 Task: Create a due date automation trigger when advanced on, on the monday after a card is due add fields with custom field "Resume" set to a date between 1 and 7 days from now at 11:00 AM.
Action: Mouse moved to (993, 293)
Screenshot: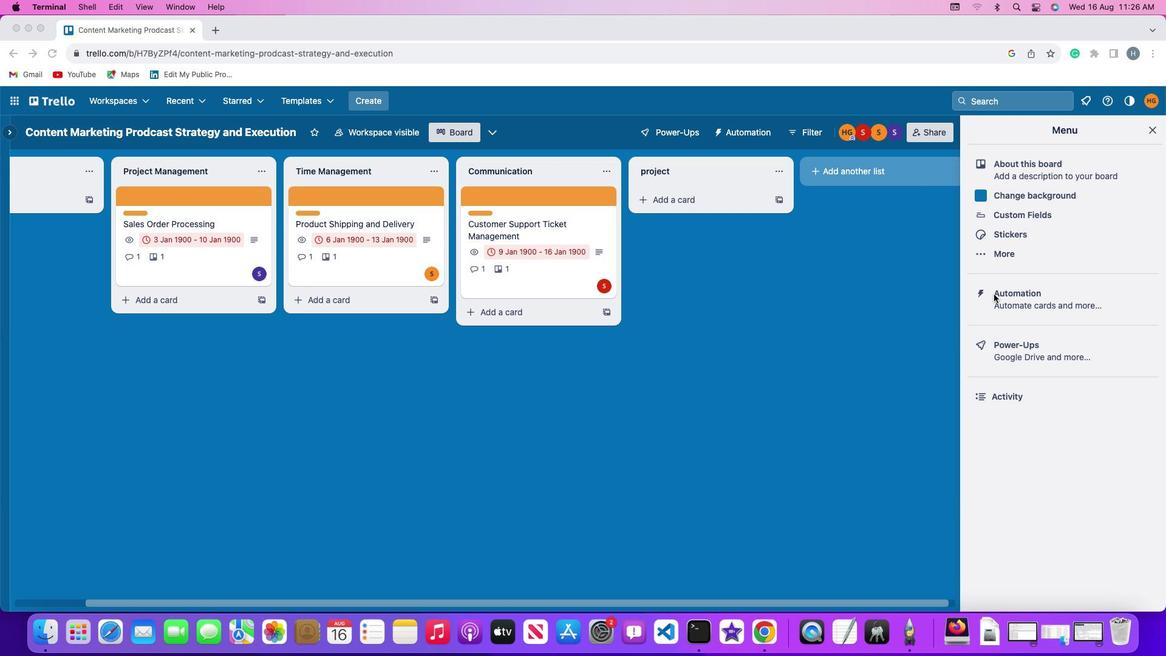 
Action: Mouse pressed left at (993, 293)
Screenshot: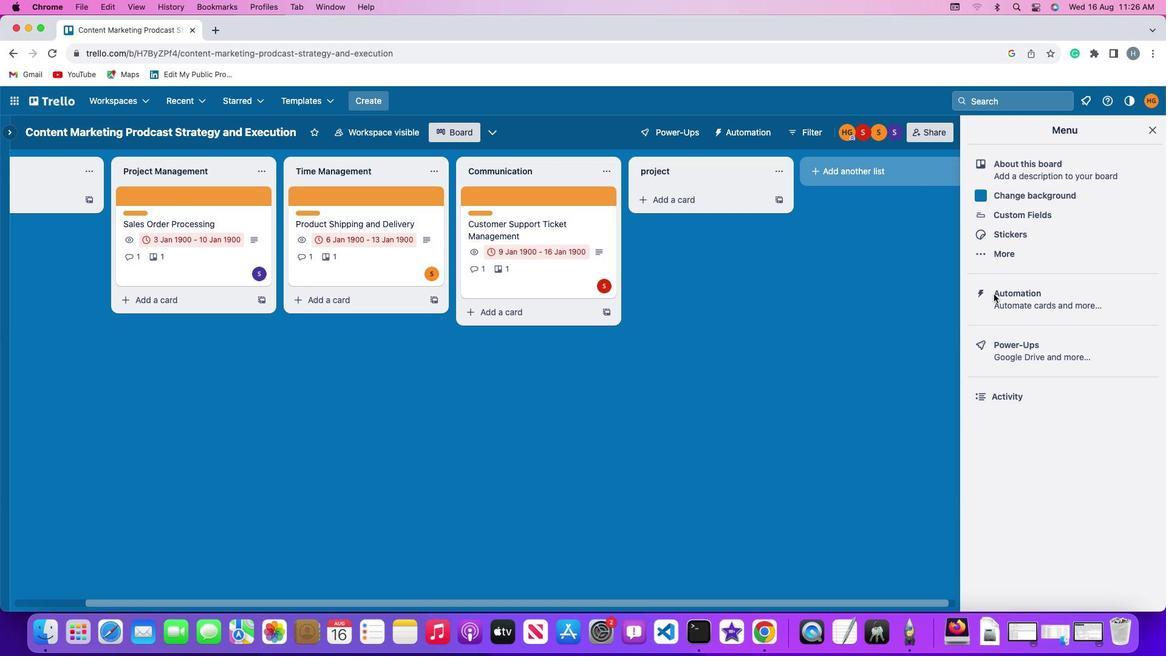 
Action: Mouse pressed left at (993, 293)
Screenshot: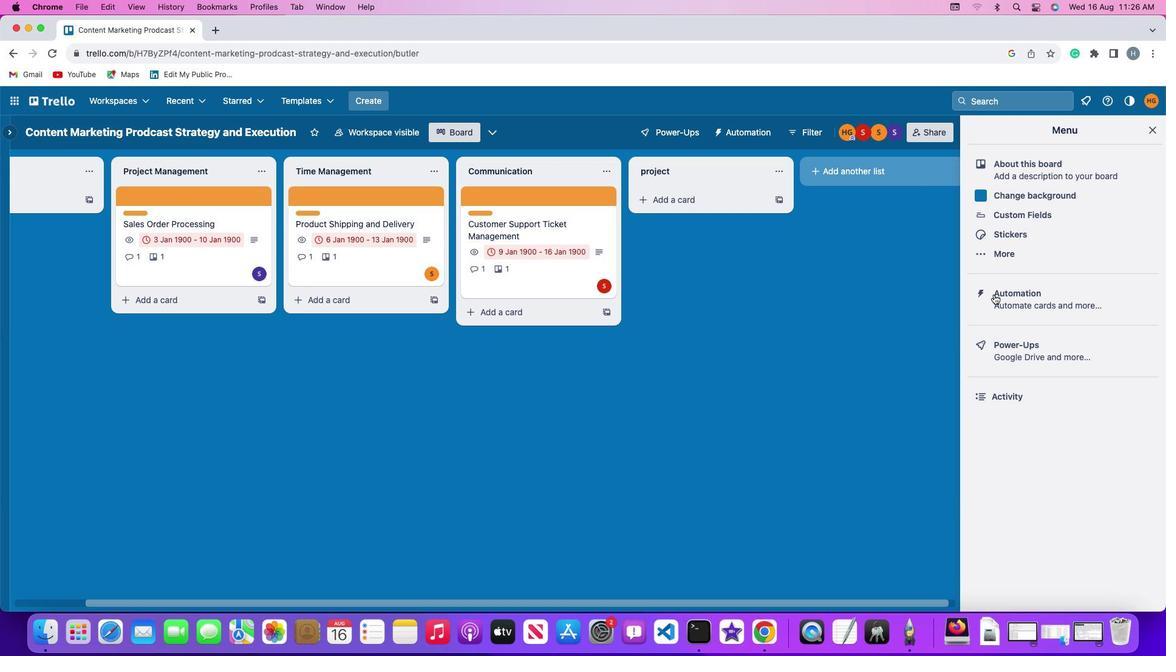 
Action: Mouse moved to (64, 284)
Screenshot: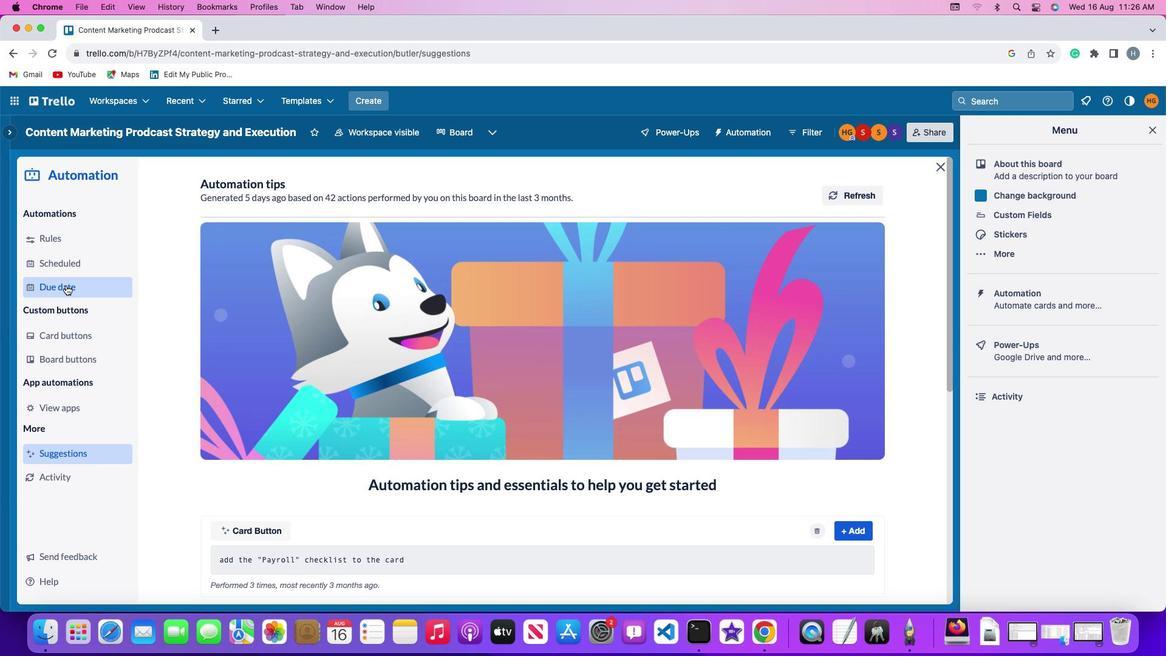 
Action: Mouse pressed left at (64, 284)
Screenshot: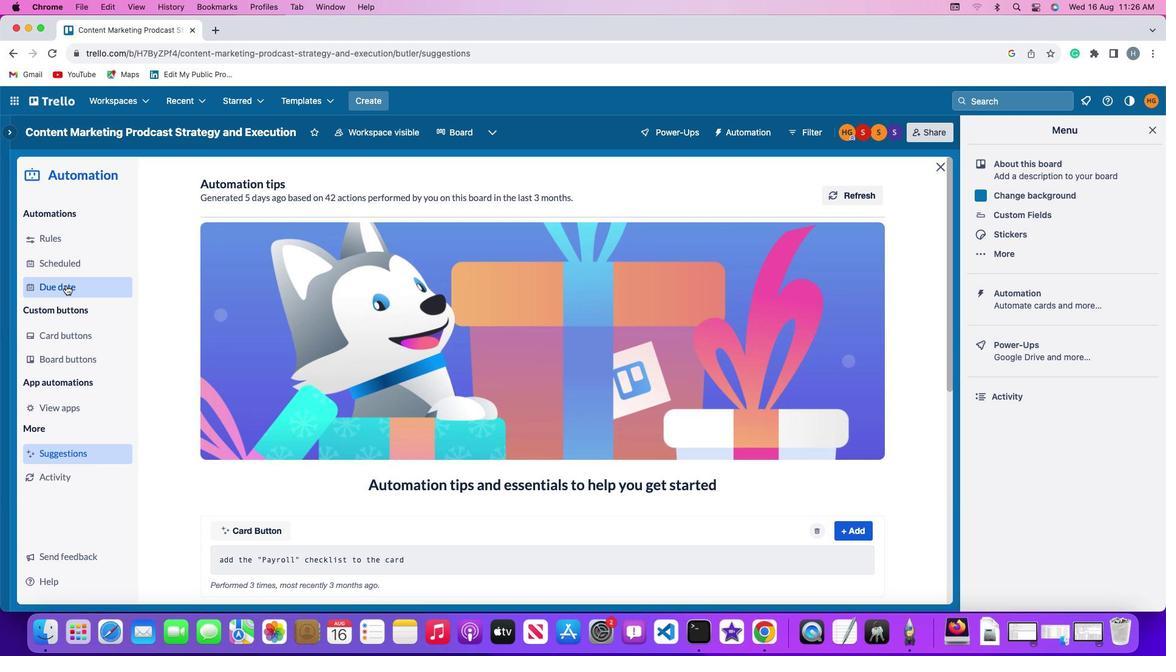 
Action: Mouse moved to (819, 186)
Screenshot: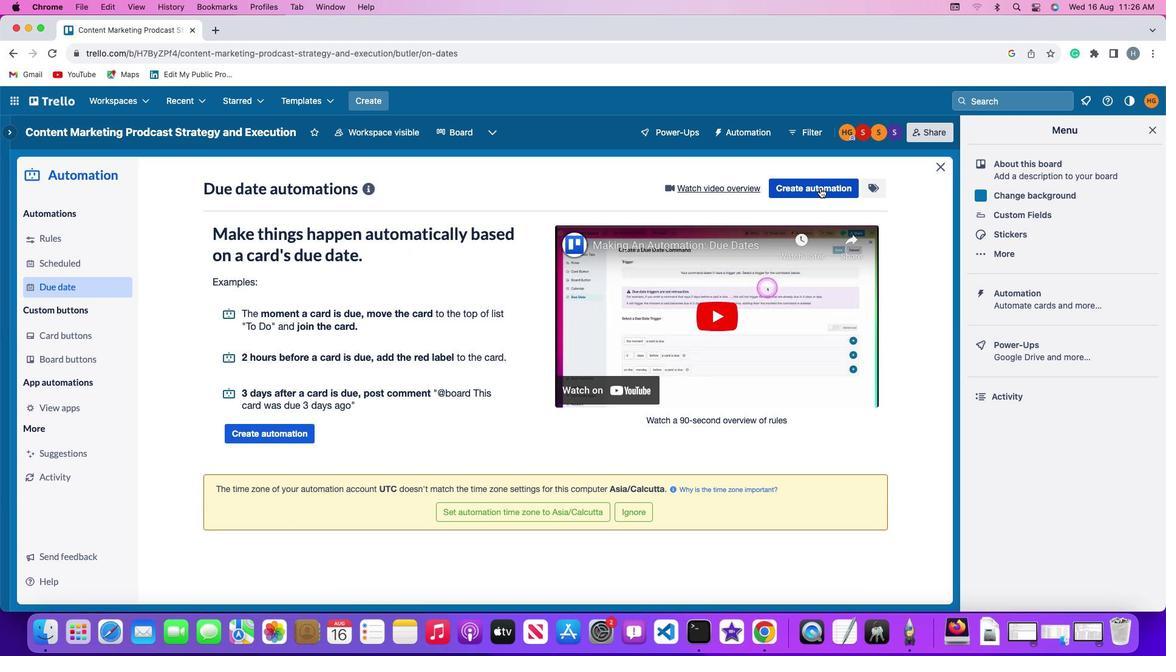 
Action: Mouse pressed left at (819, 186)
Screenshot: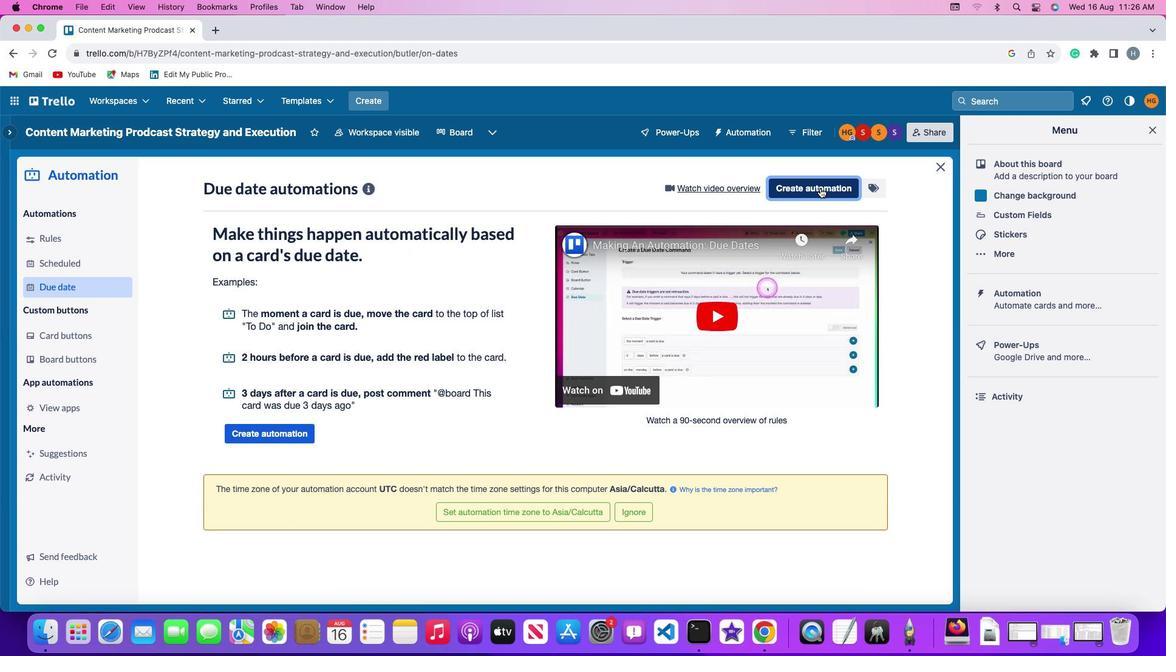 
Action: Mouse moved to (290, 303)
Screenshot: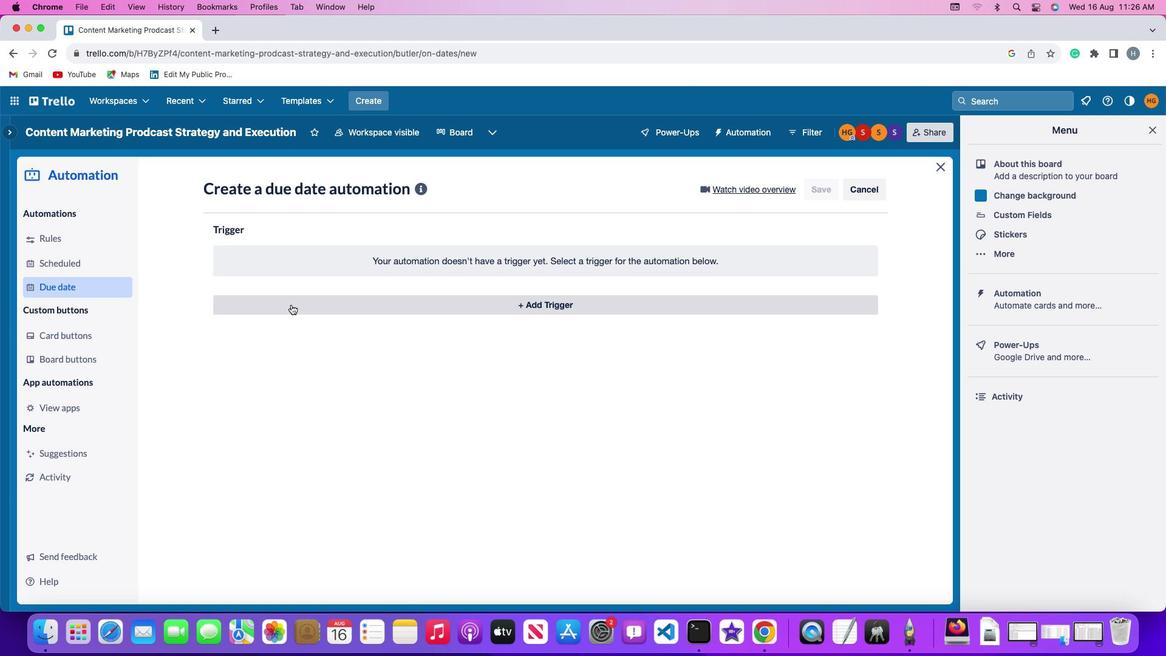 
Action: Mouse pressed left at (290, 303)
Screenshot: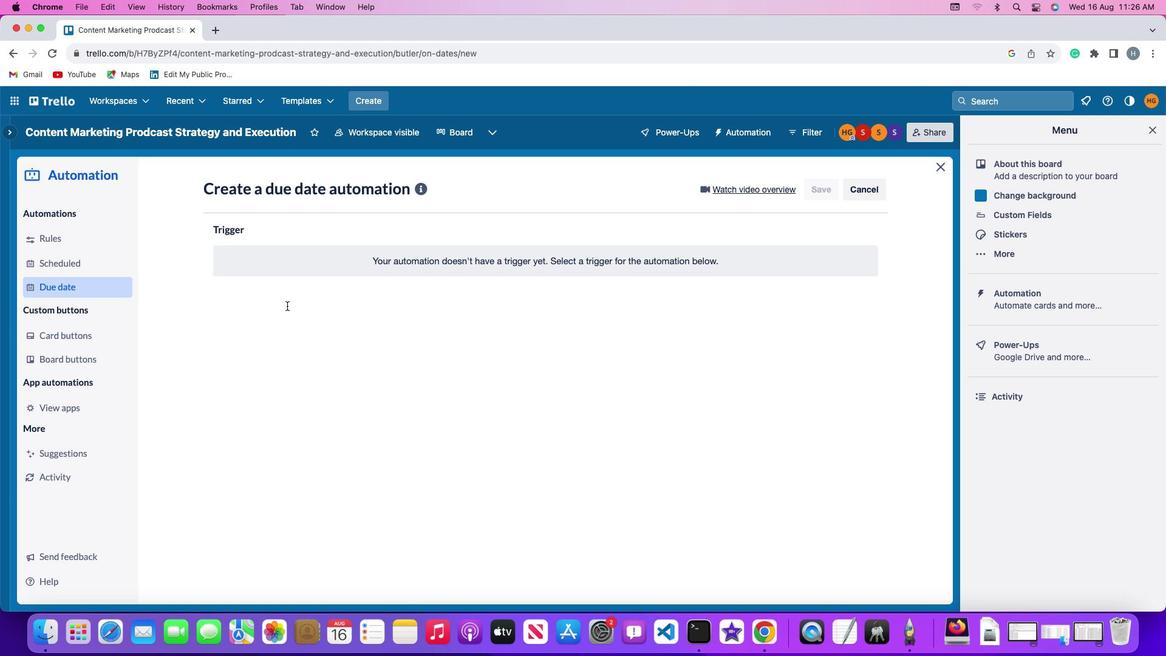 
Action: Mouse moved to (273, 532)
Screenshot: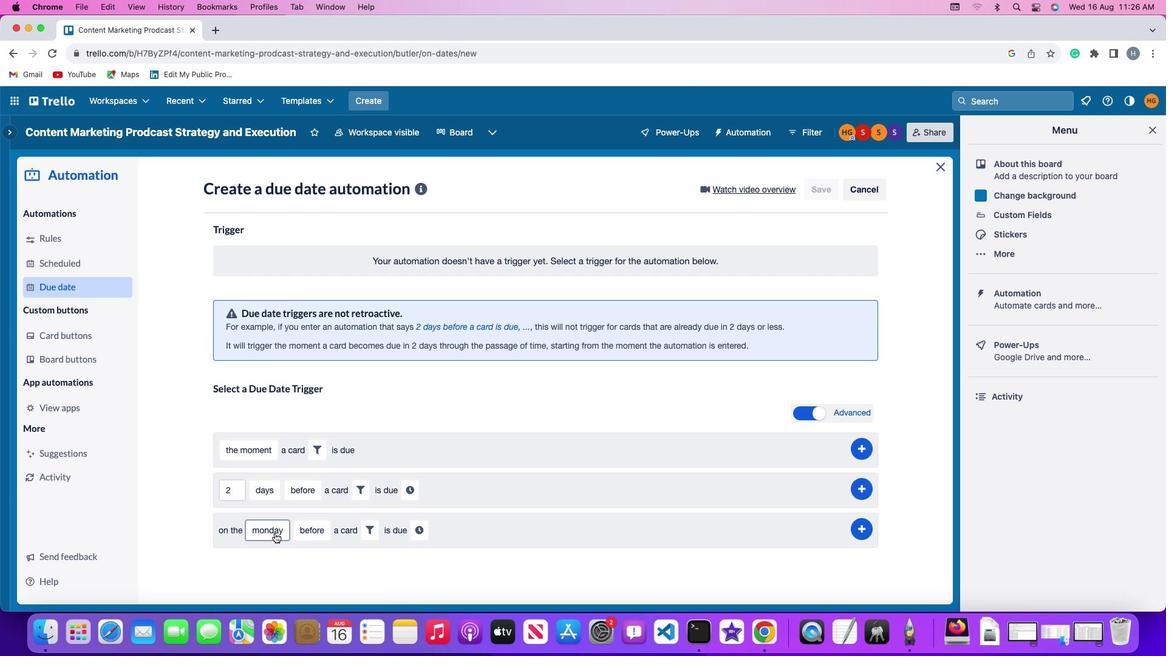 
Action: Mouse pressed left at (273, 532)
Screenshot: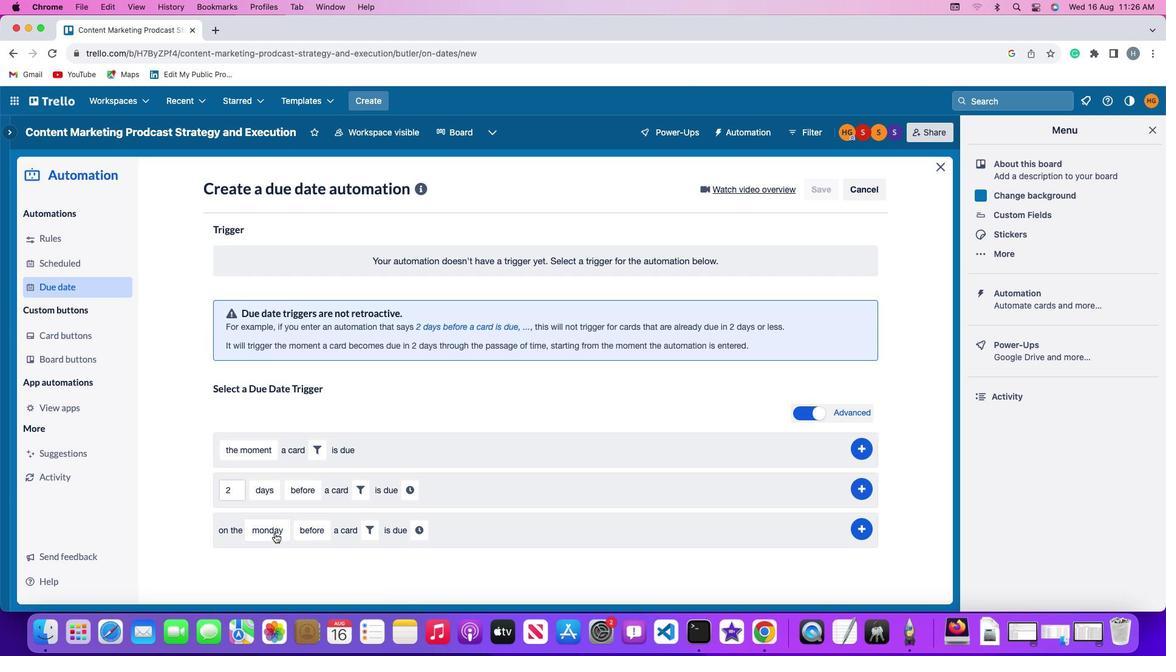 
Action: Mouse moved to (293, 366)
Screenshot: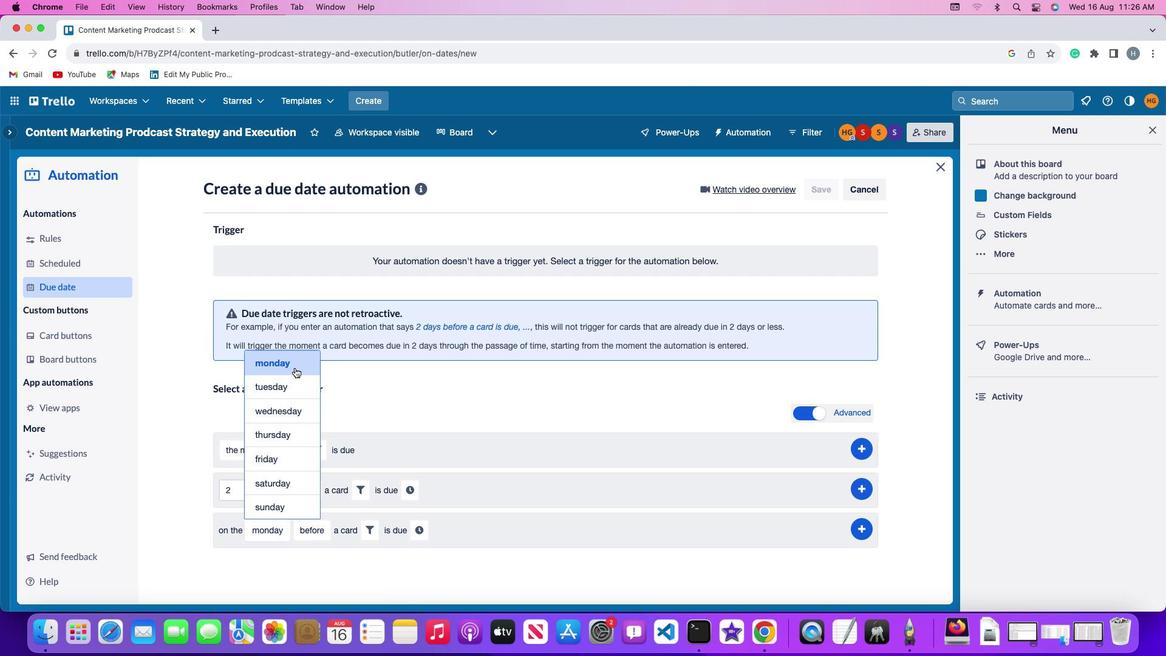 
Action: Mouse pressed left at (293, 366)
Screenshot: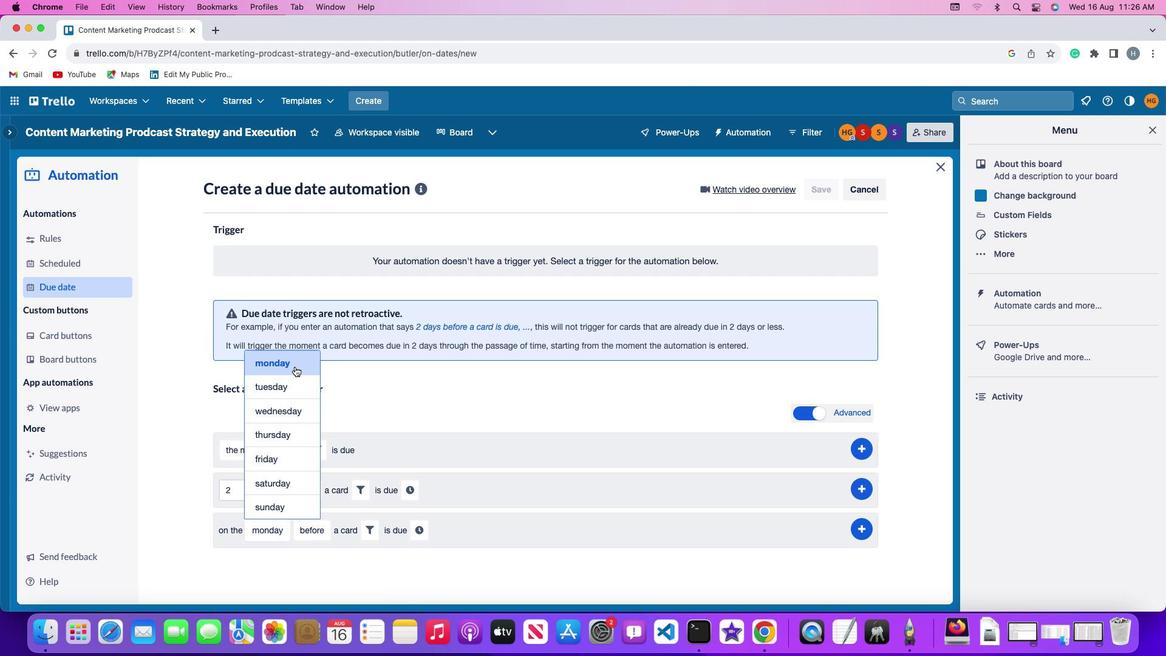 
Action: Mouse moved to (311, 538)
Screenshot: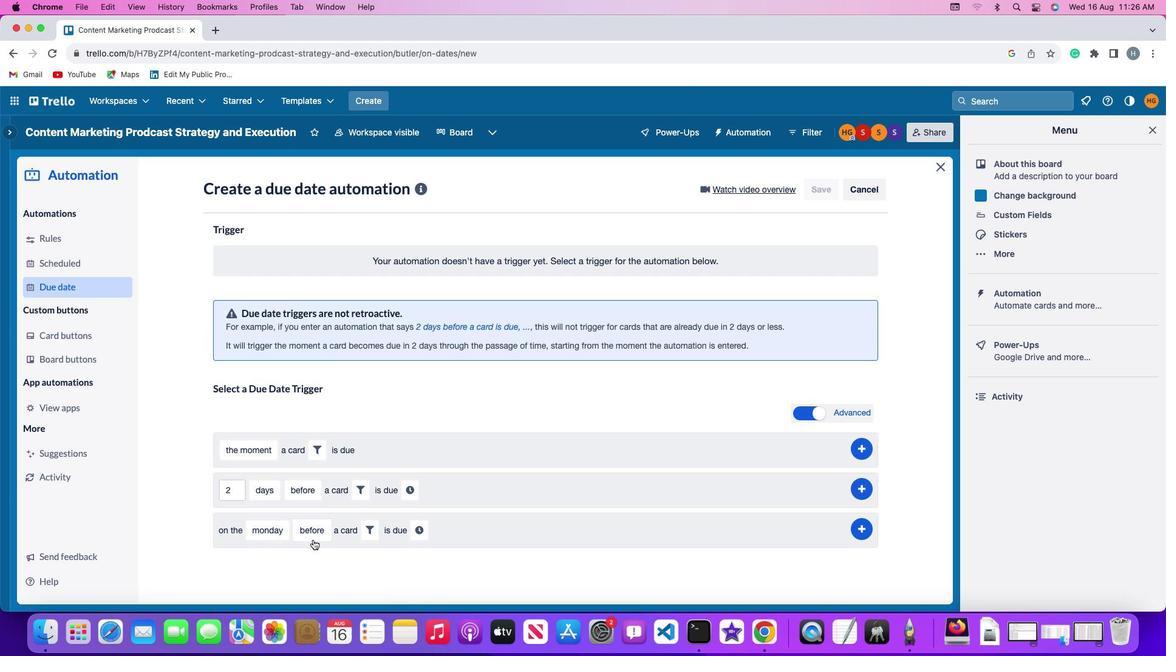 
Action: Mouse pressed left at (311, 538)
Screenshot: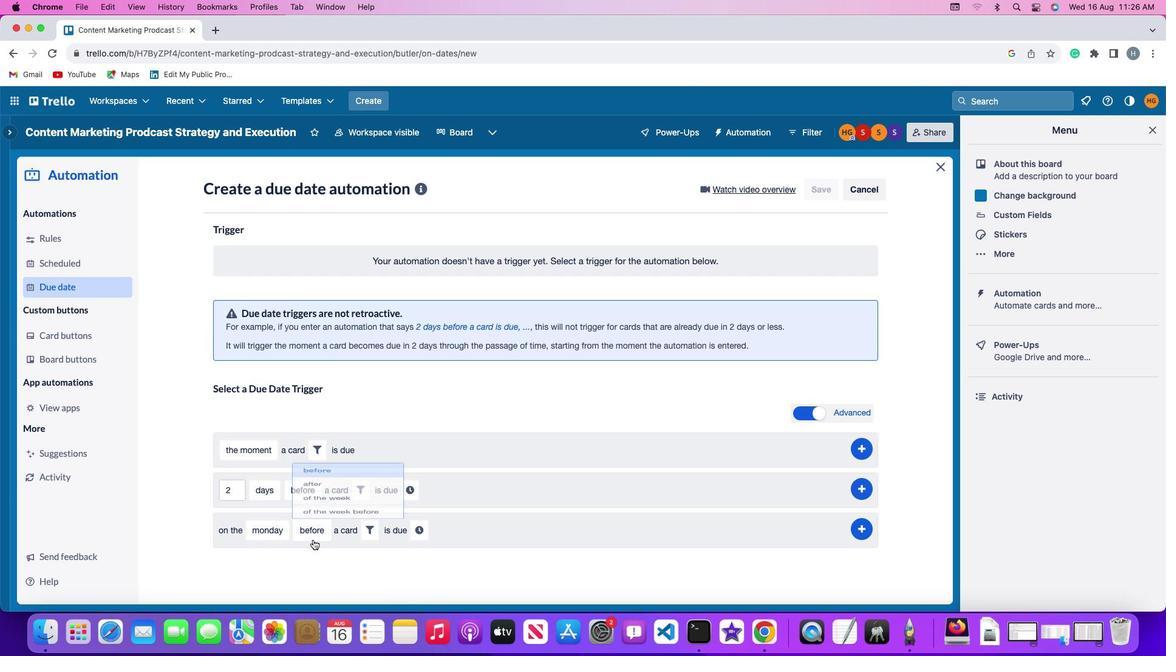 
Action: Mouse moved to (318, 447)
Screenshot: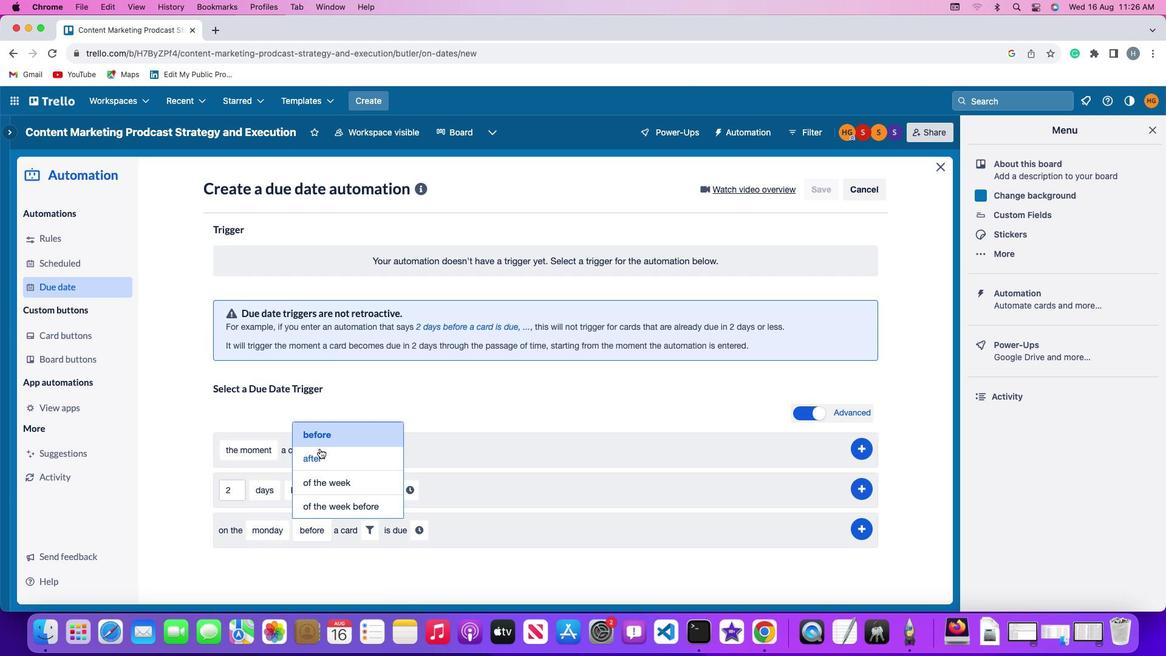 
Action: Mouse pressed left at (318, 447)
Screenshot: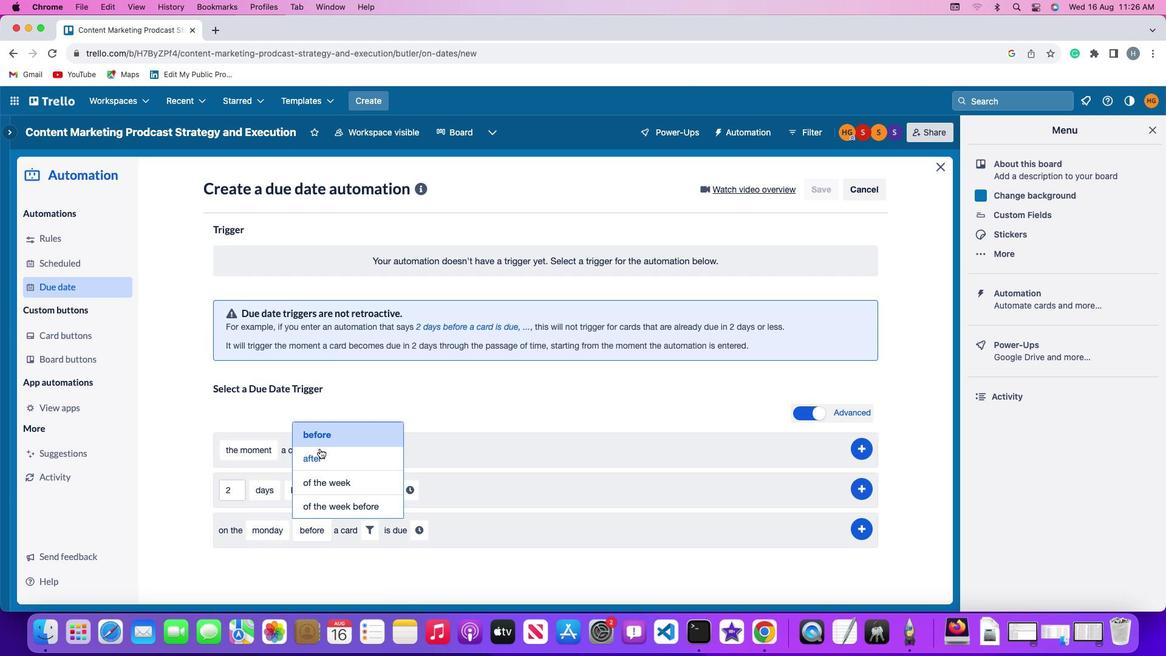 
Action: Mouse moved to (363, 524)
Screenshot: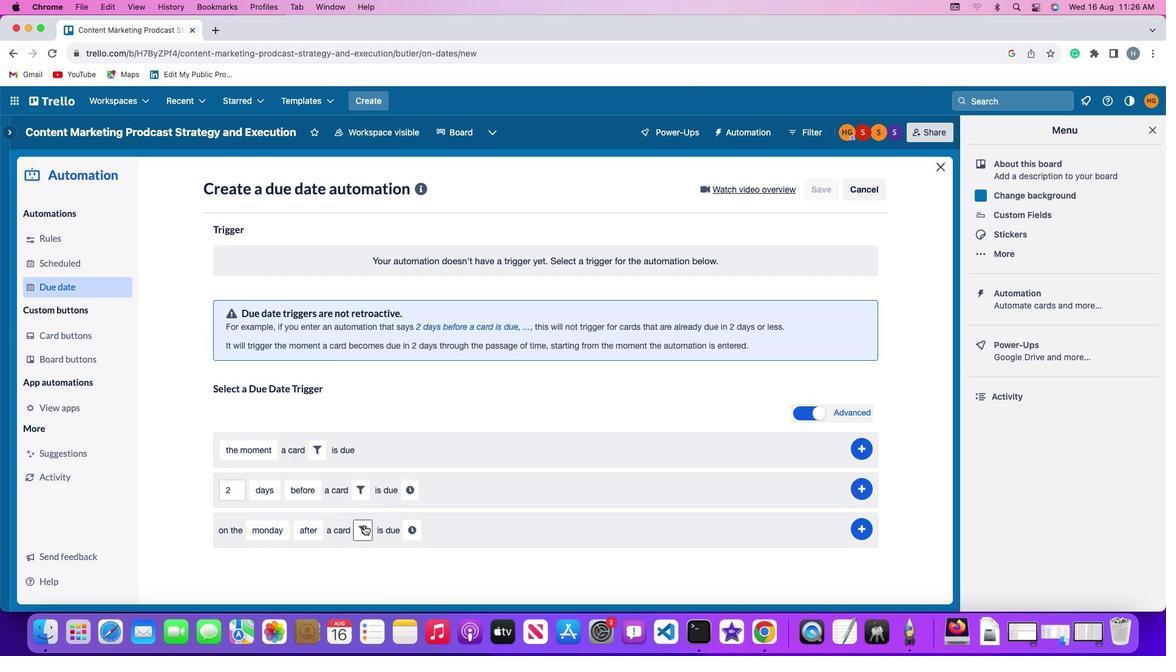 
Action: Mouse pressed left at (363, 524)
Screenshot: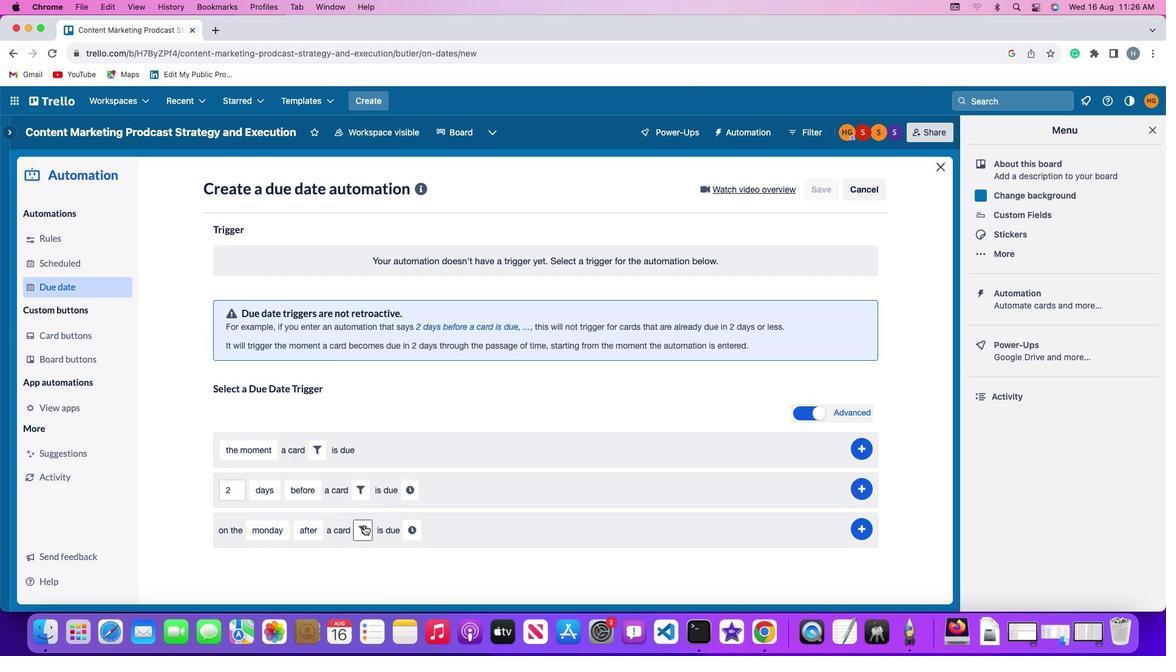 
Action: Mouse moved to (553, 568)
Screenshot: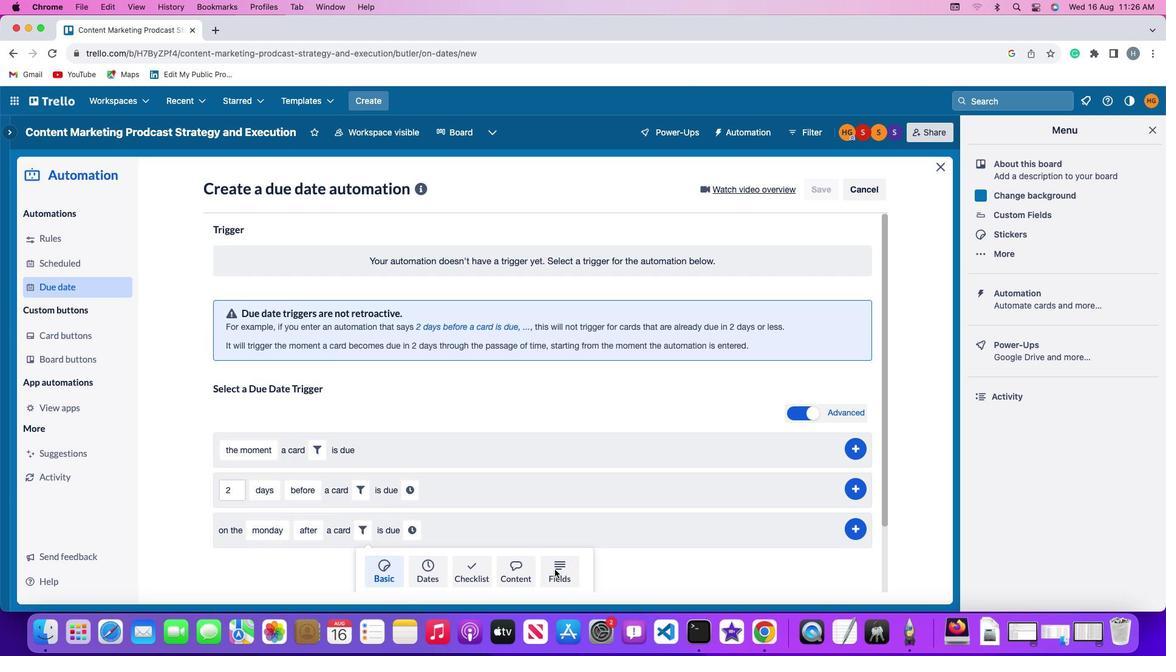 
Action: Mouse pressed left at (553, 568)
Screenshot: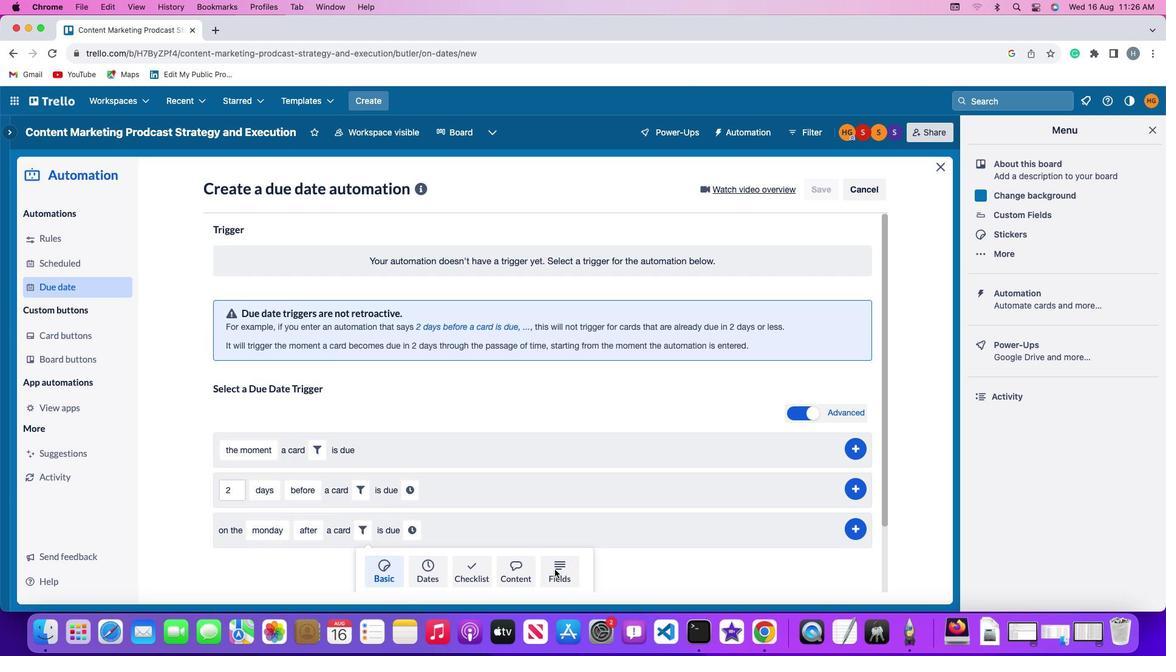 
Action: Mouse moved to (321, 577)
Screenshot: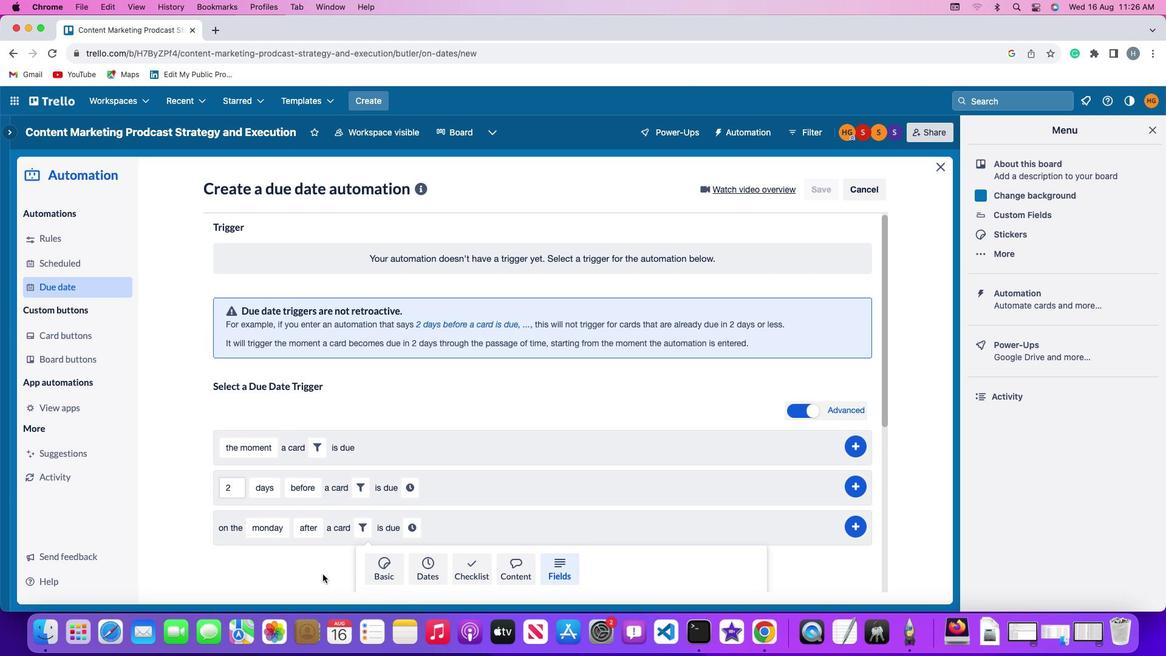
Action: Mouse scrolled (321, 577) with delta (0, -1)
Screenshot: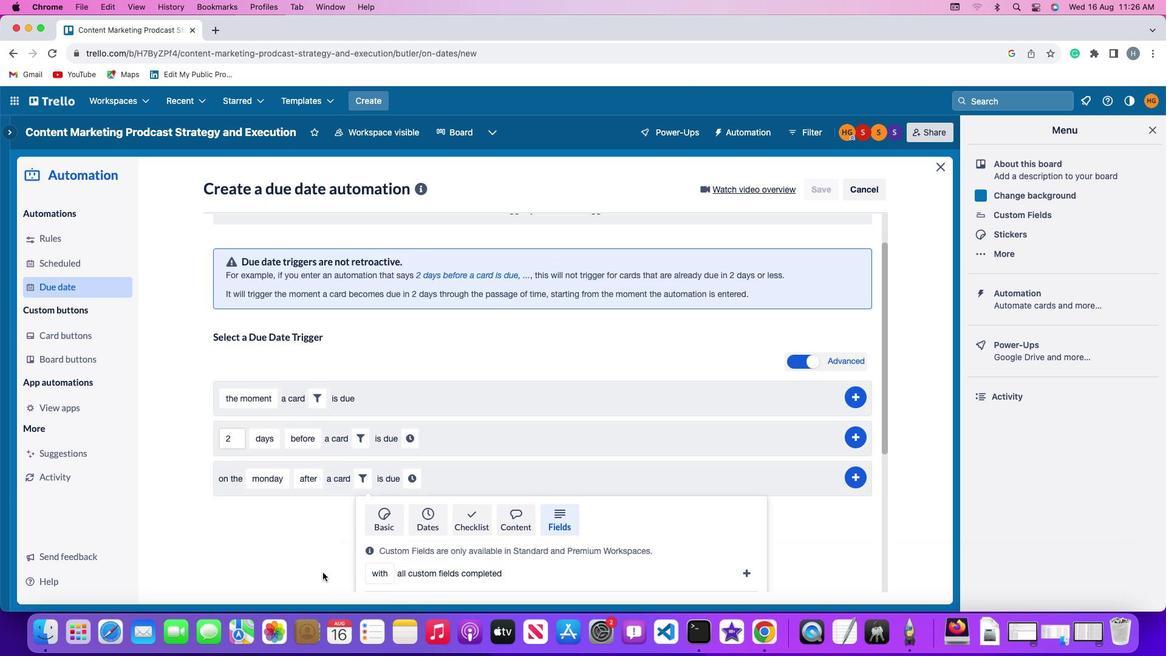 
Action: Mouse scrolled (321, 577) with delta (0, -1)
Screenshot: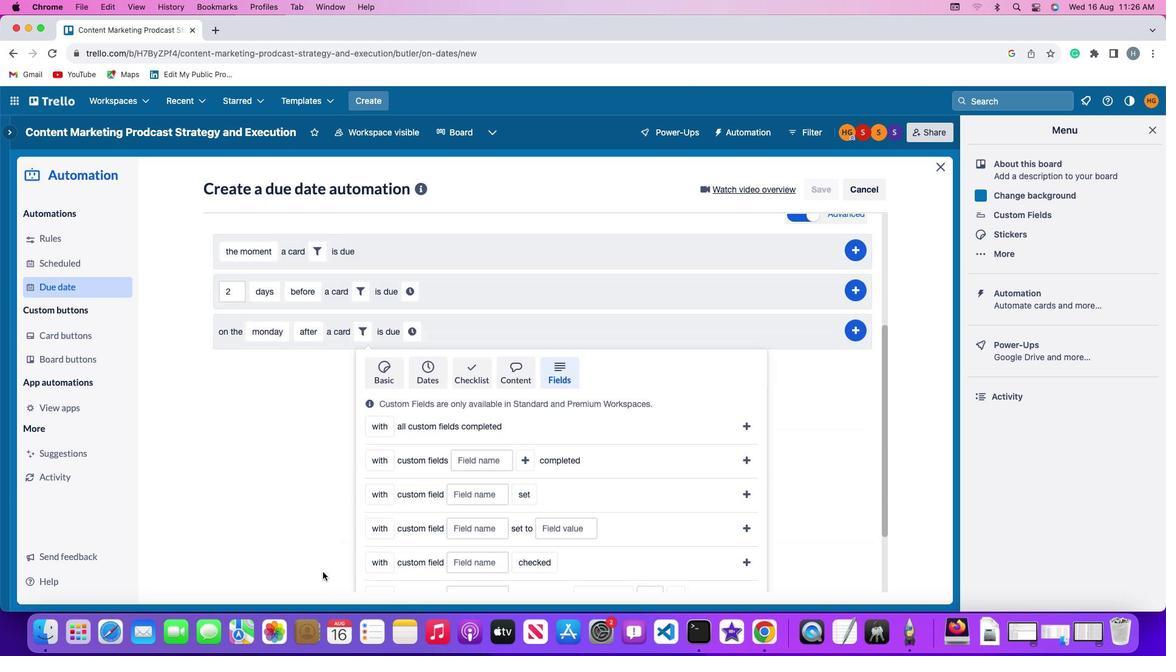 
Action: Mouse scrolled (321, 577) with delta (0, -2)
Screenshot: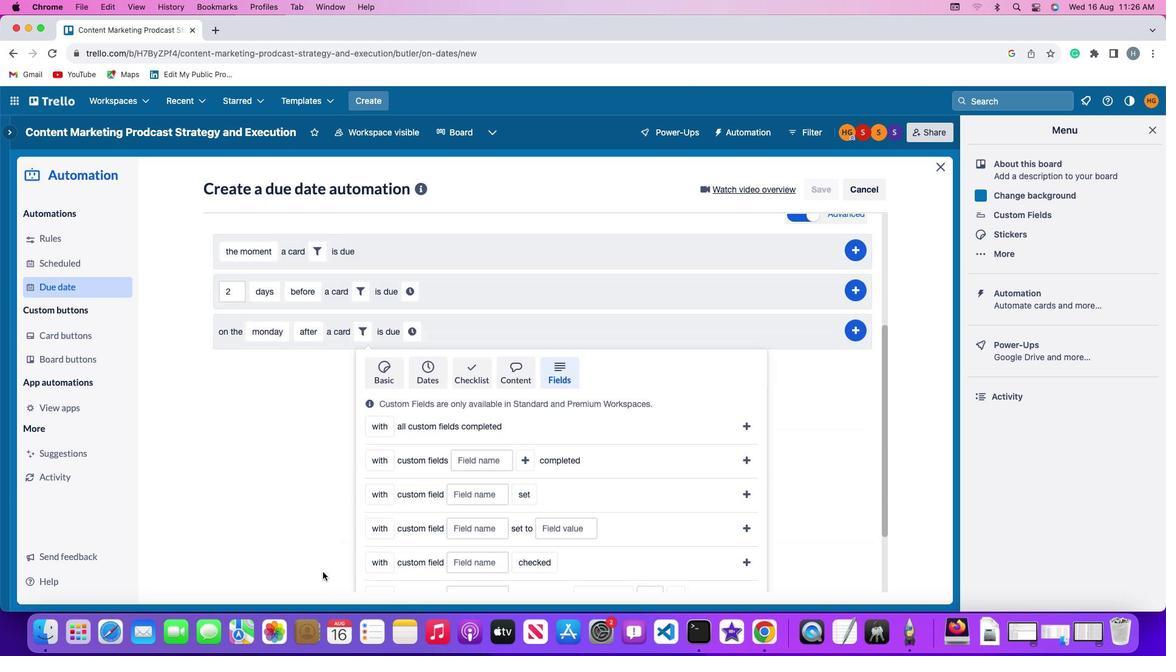 
Action: Mouse scrolled (321, 577) with delta (0, -3)
Screenshot: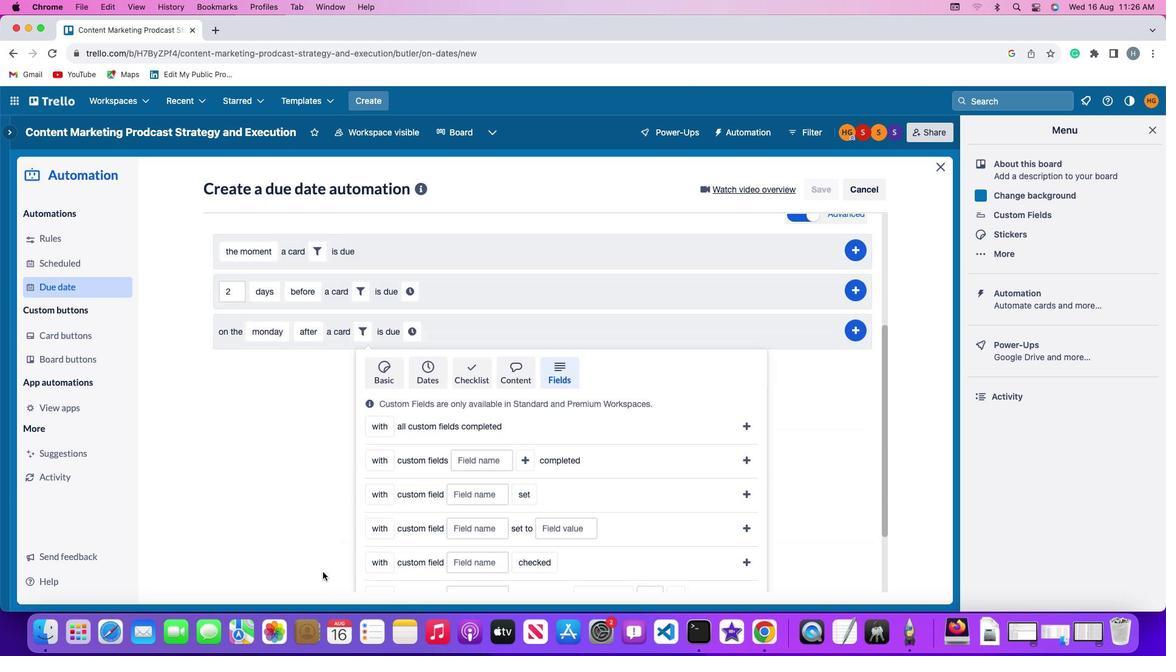 
Action: Mouse moved to (321, 573)
Screenshot: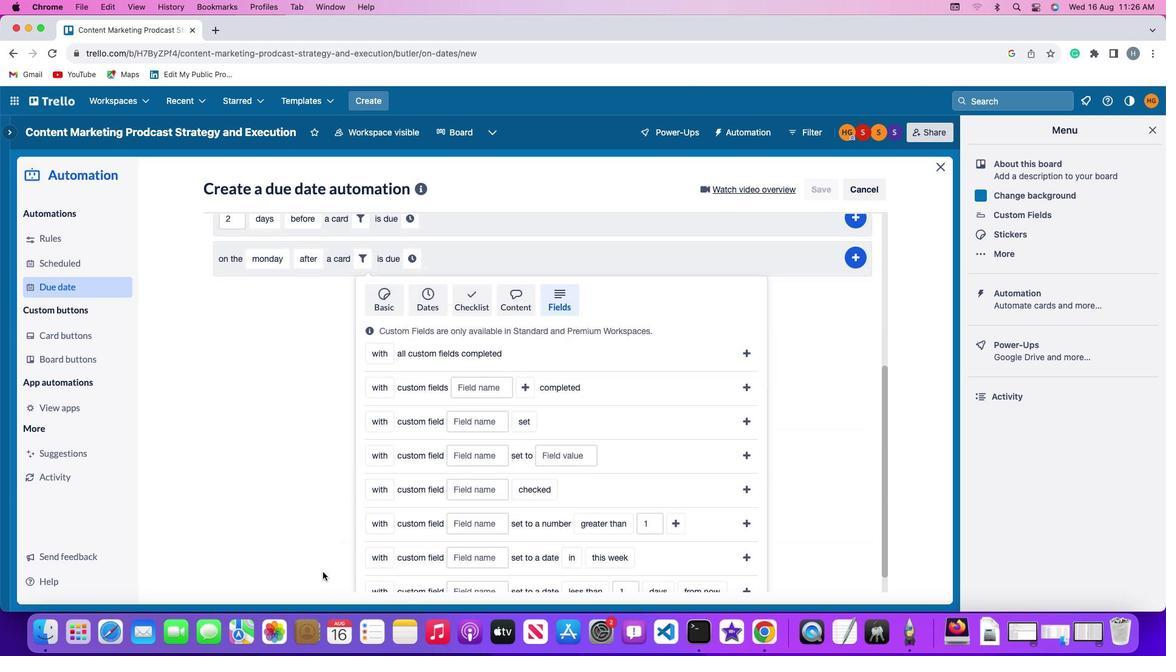 
Action: Mouse scrolled (321, 573) with delta (0, -4)
Screenshot: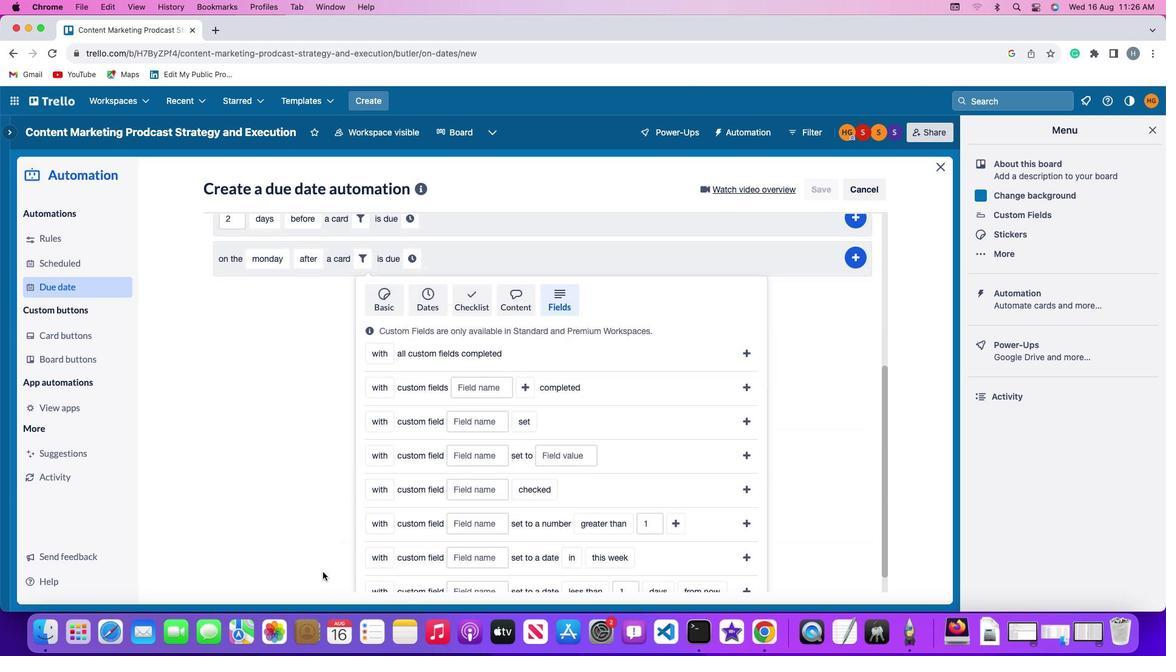 
Action: Mouse moved to (321, 571)
Screenshot: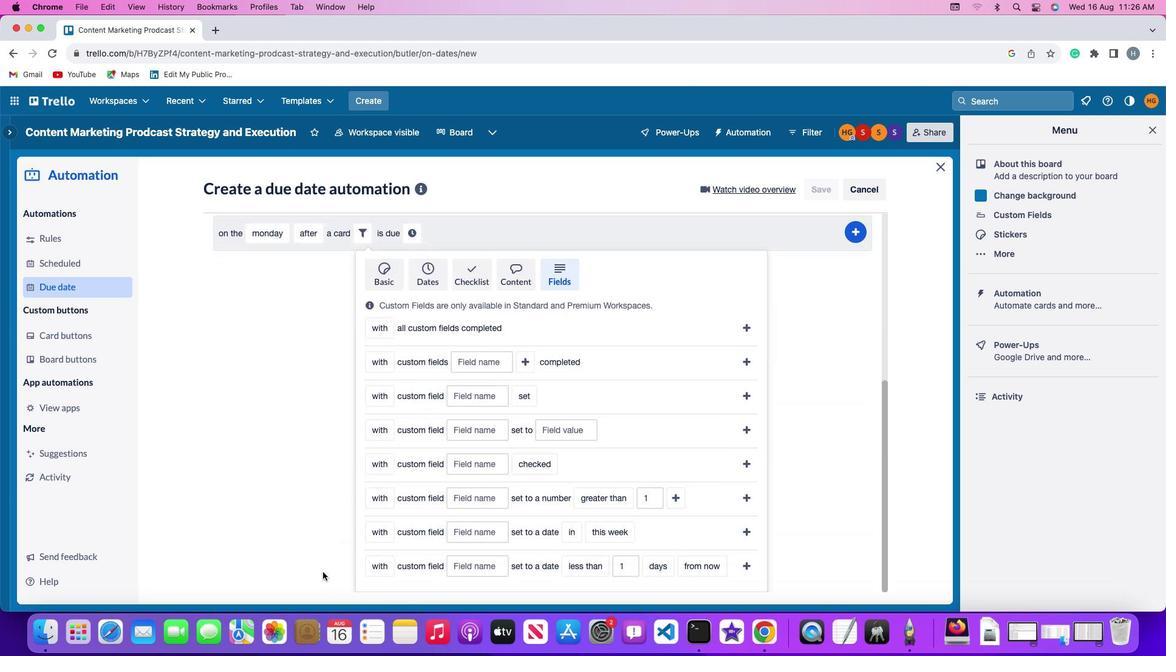 
Action: Mouse scrolled (321, 571) with delta (0, -1)
Screenshot: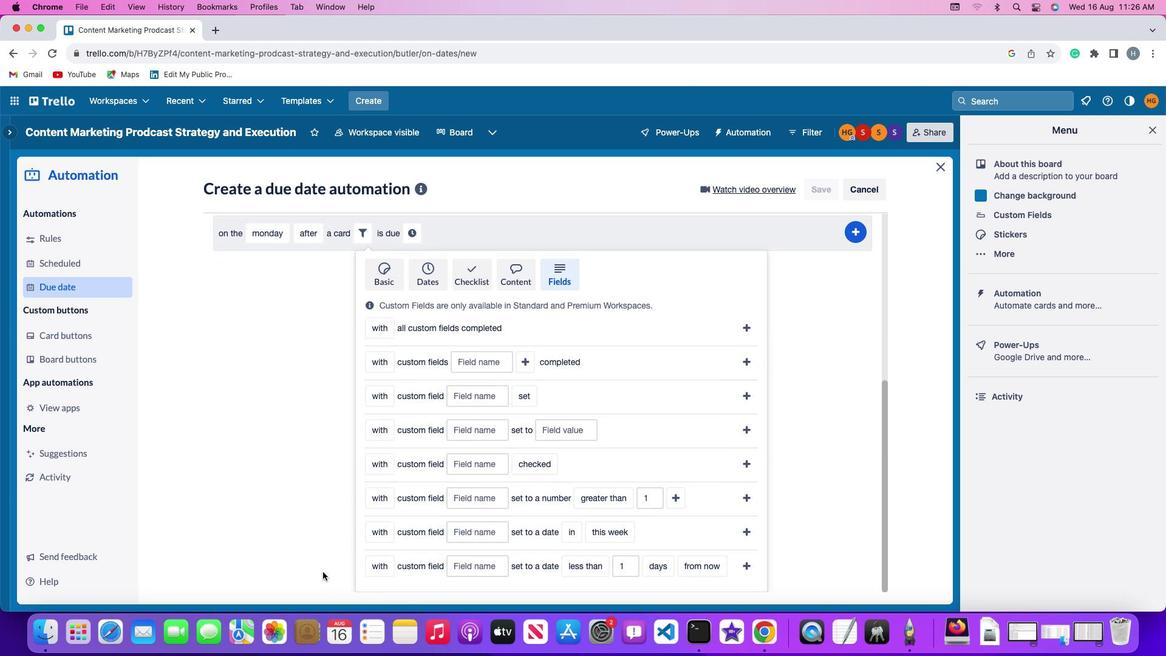 
Action: Mouse scrolled (321, 571) with delta (0, -1)
Screenshot: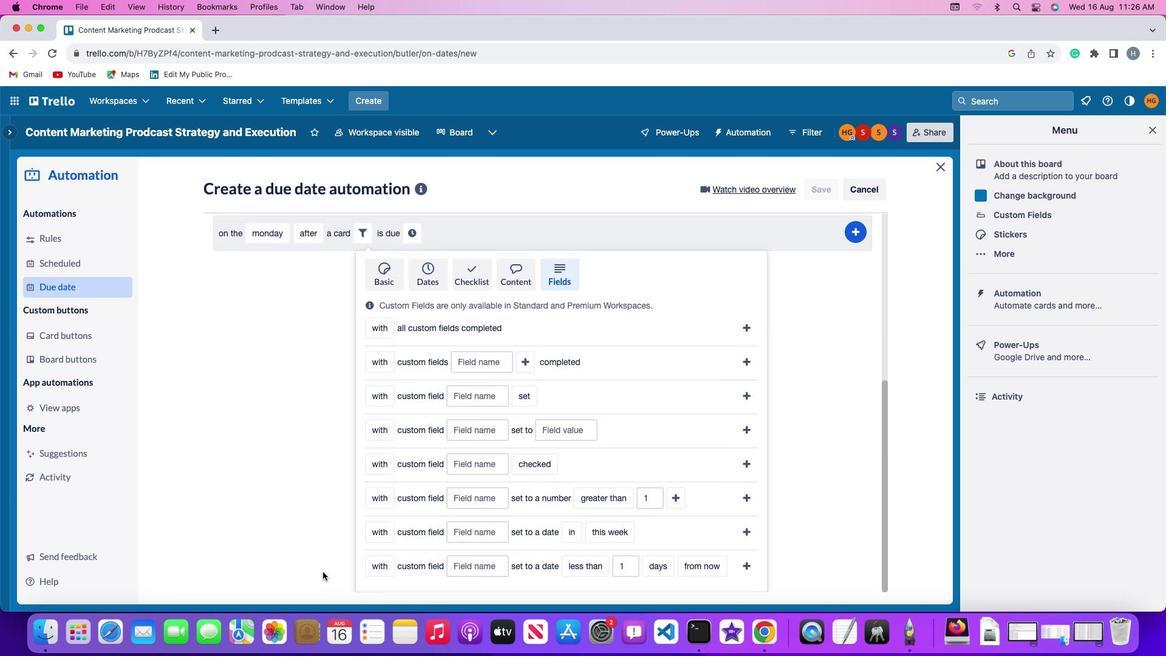 
Action: Mouse scrolled (321, 571) with delta (0, -2)
Screenshot: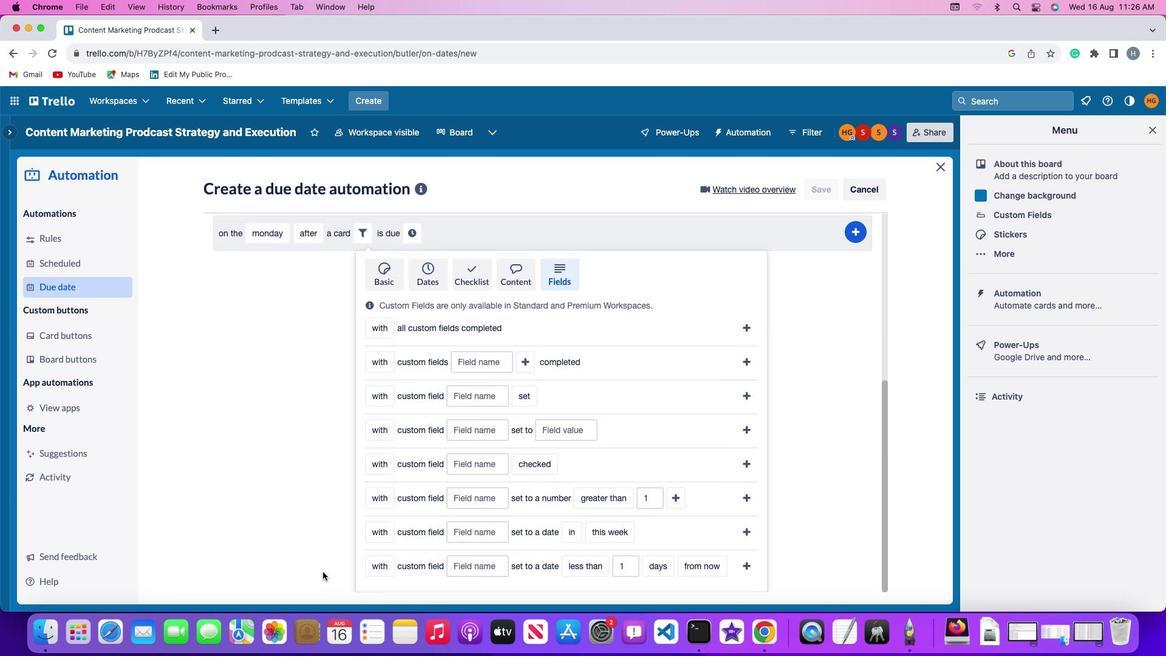 
Action: Mouse scrolled (321, 571) with delta (0, -3)
Screenshot: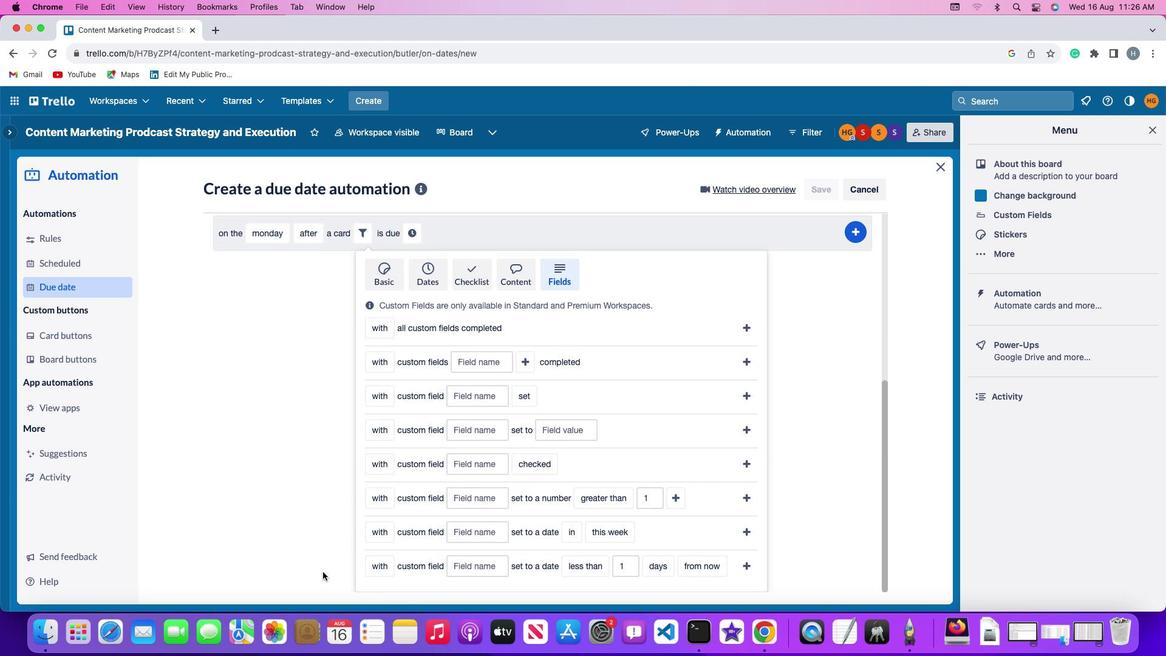 
Action: Mouse scrolled (321, 571) with delta (0, -4)
Screenshot: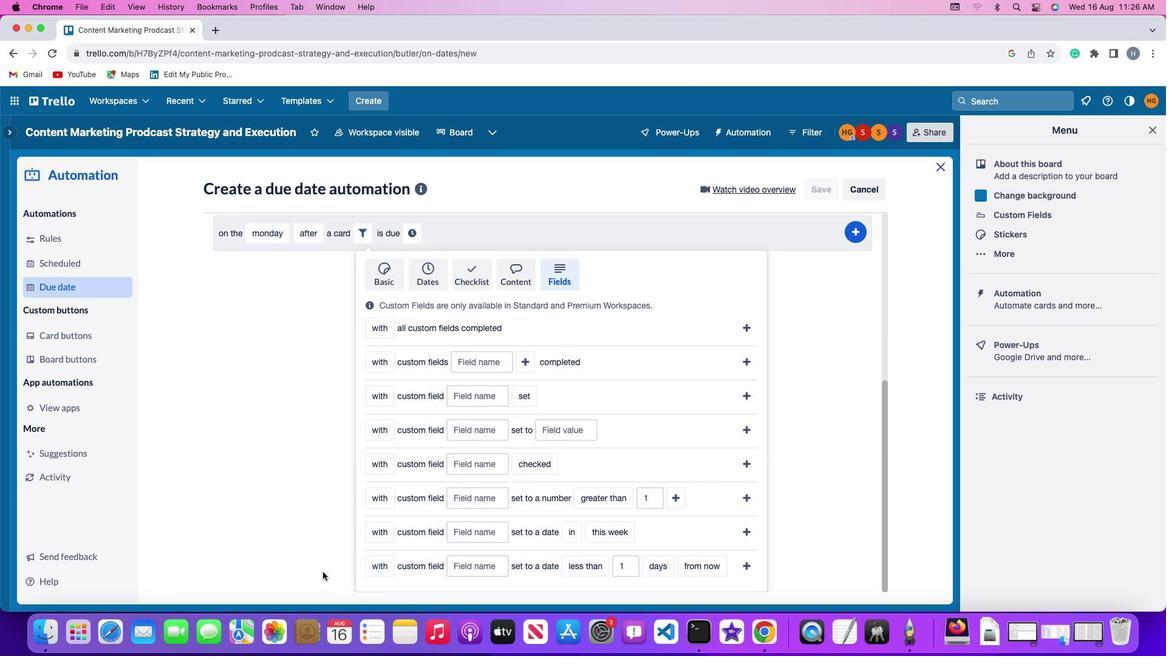 
Action: Mouse scrolled (321, 571) with delta (0, -1)
Screenshot: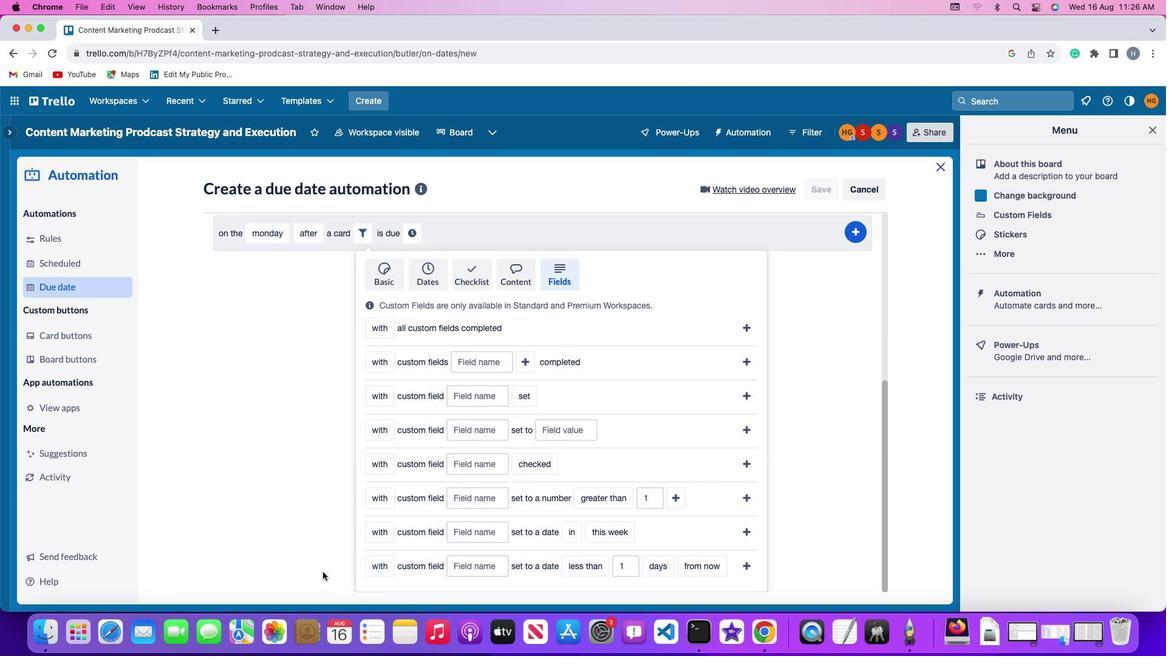 
Action: Mouse scrolled (321, 571) with delta (0, -1)
Screenshot: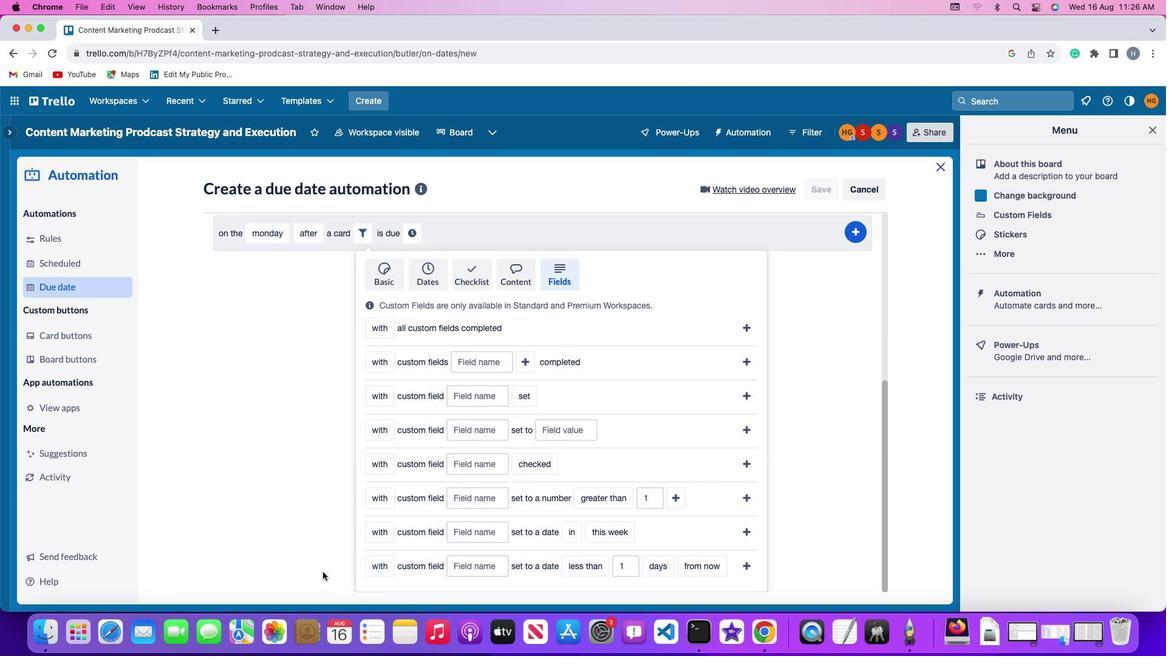 
Action: Mouse scrolled (321, 571) with delta (0, -2)
Screenshot: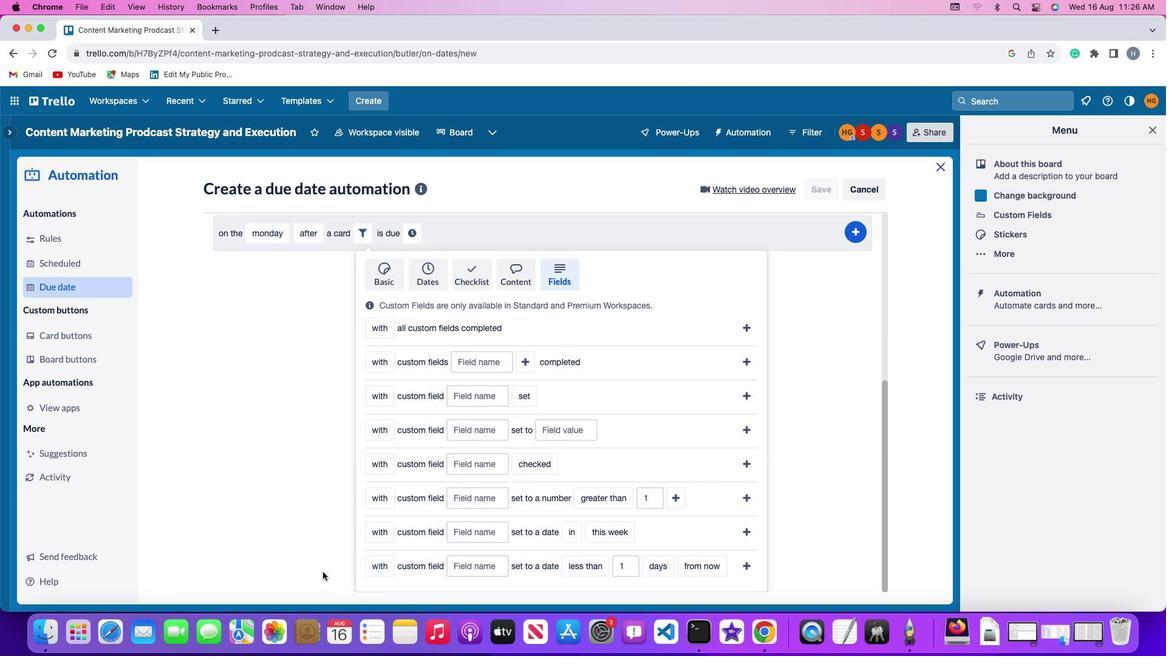 
Action: Mouse moved to (369, 558)
Screenshot: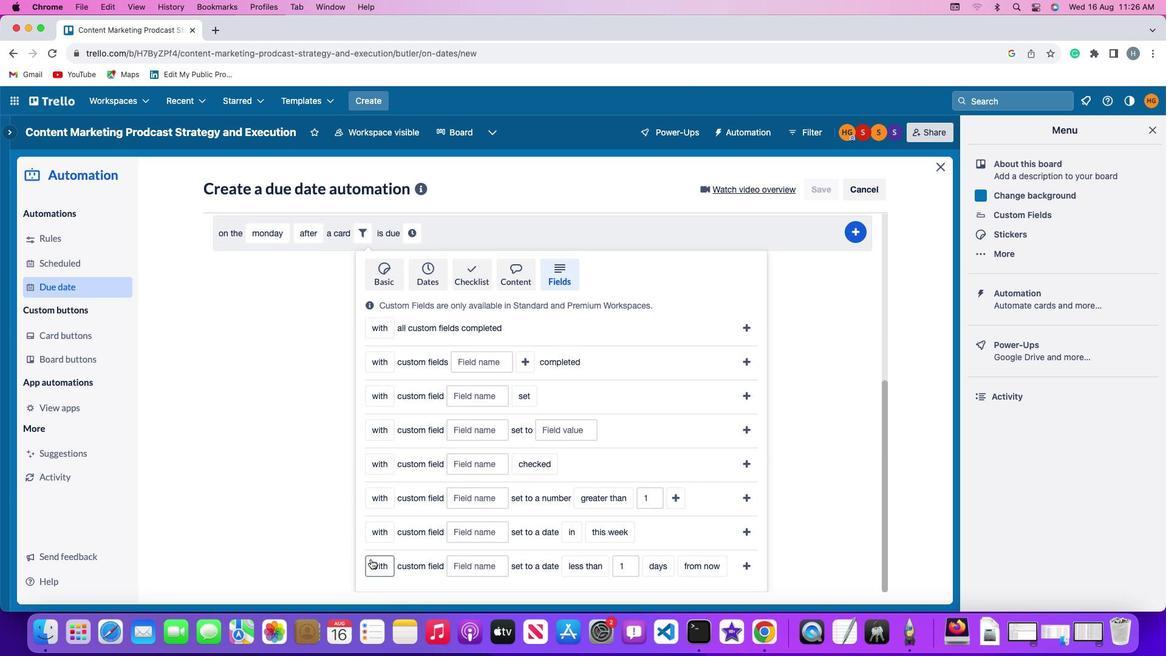 
Action: Mouse pressed left at (369, 558)
Screenshot: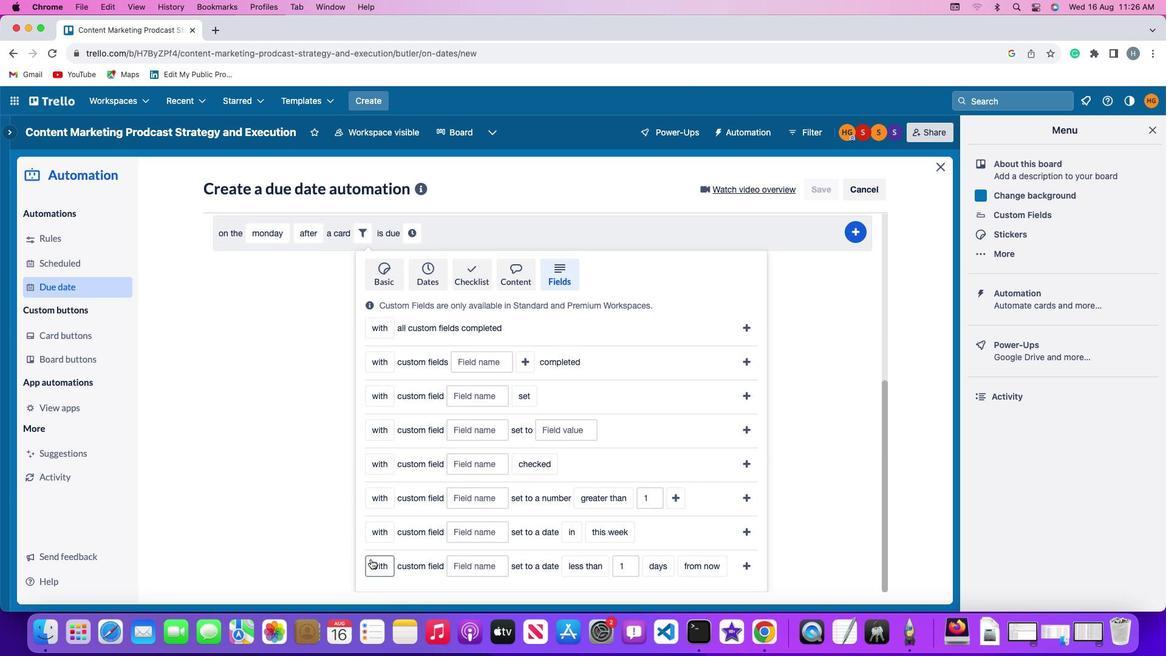
Action: Mouse moved to (384, 512)
Screenshot: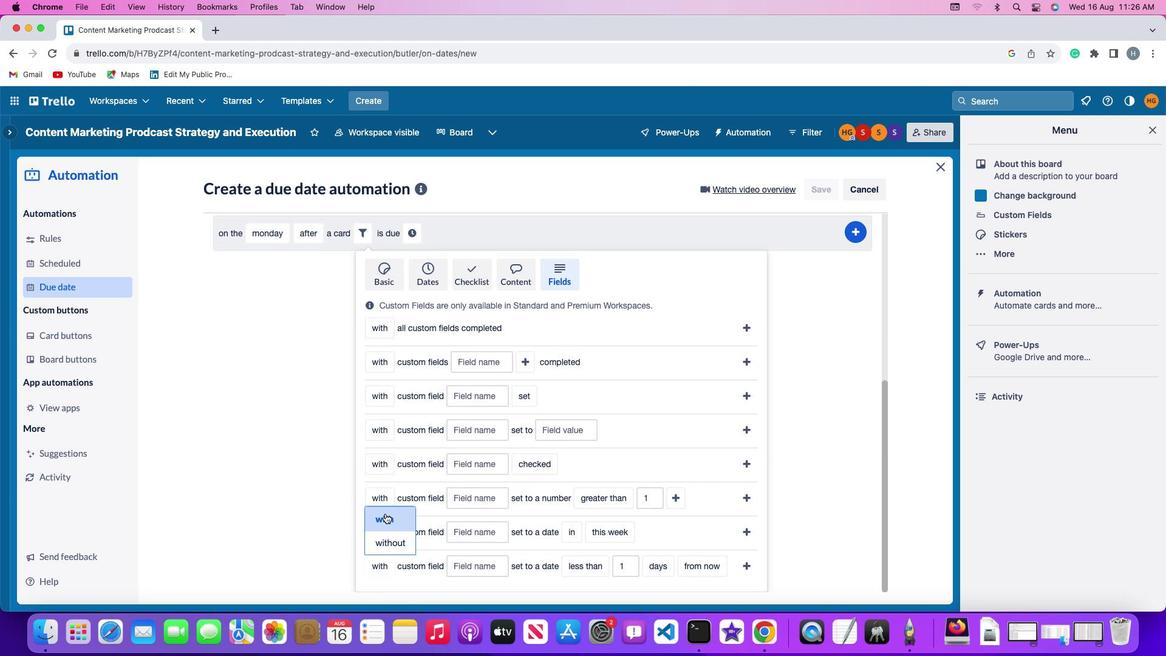 
Action: Mouse pressed left at (384, 512)
Screenshot: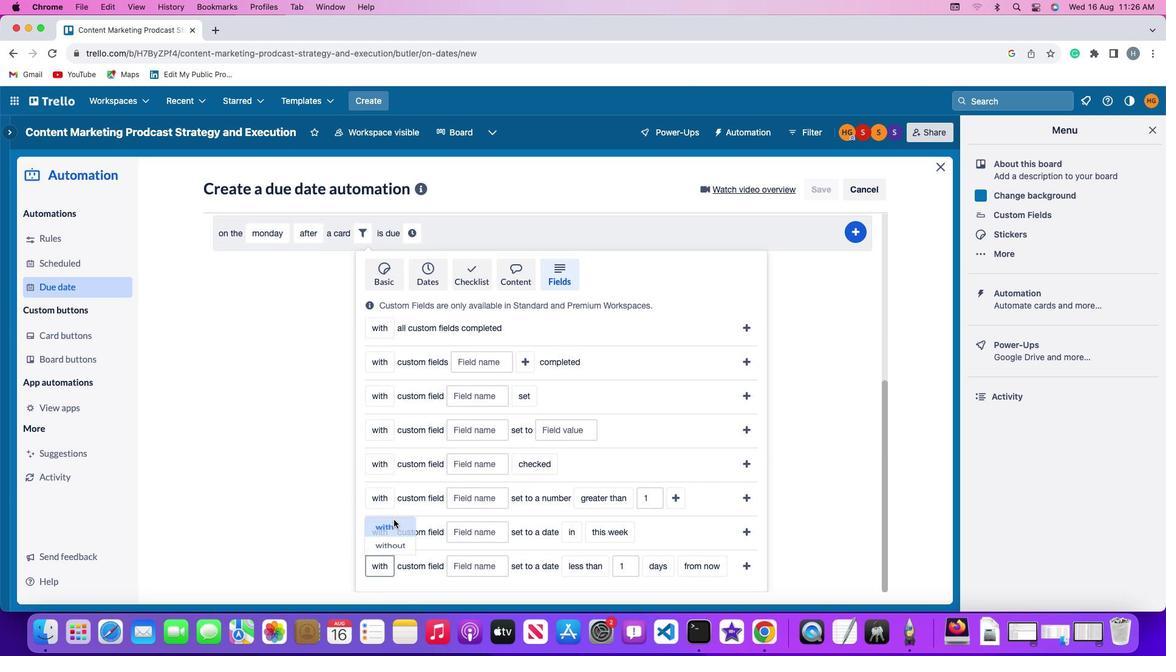 
Action: Mouse moved to (479, 561)
Screenshot: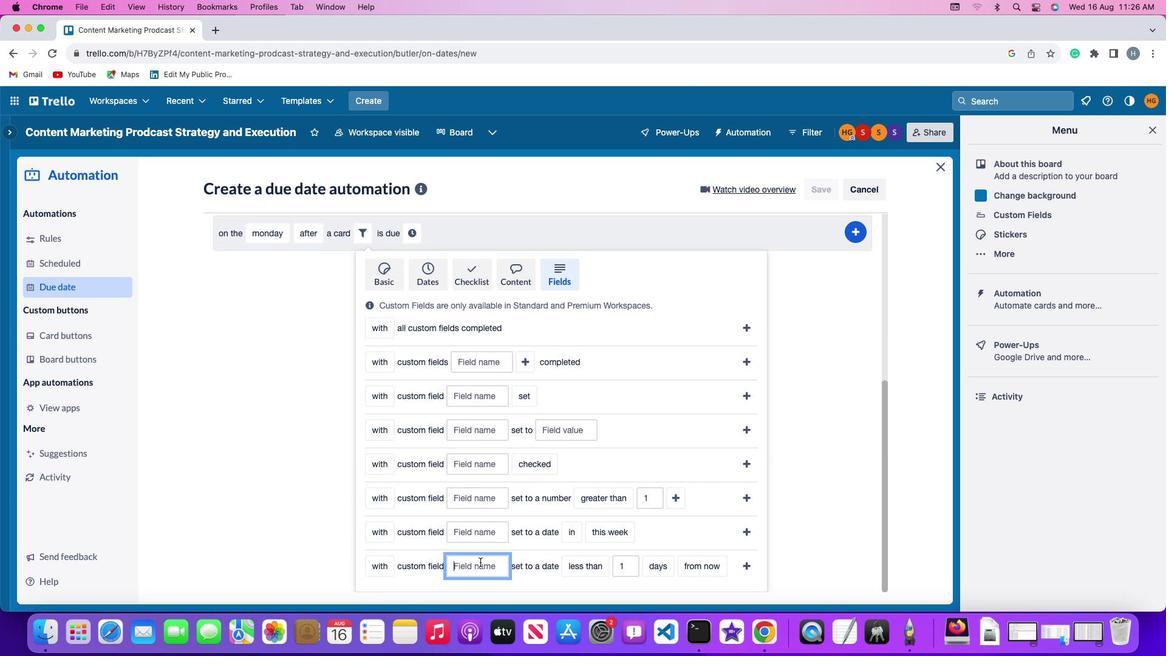 
Action: Mouse pressed left at (479, 561)
Screenshot: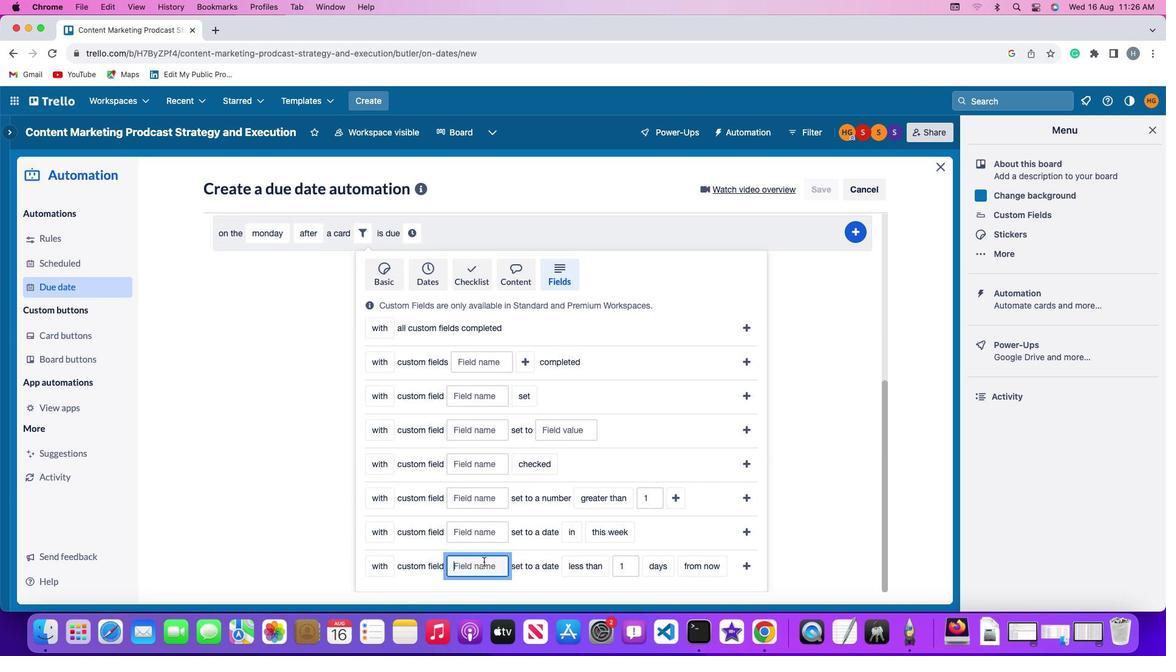 
Action: Mouse moved to (482, 560)
Screenshot: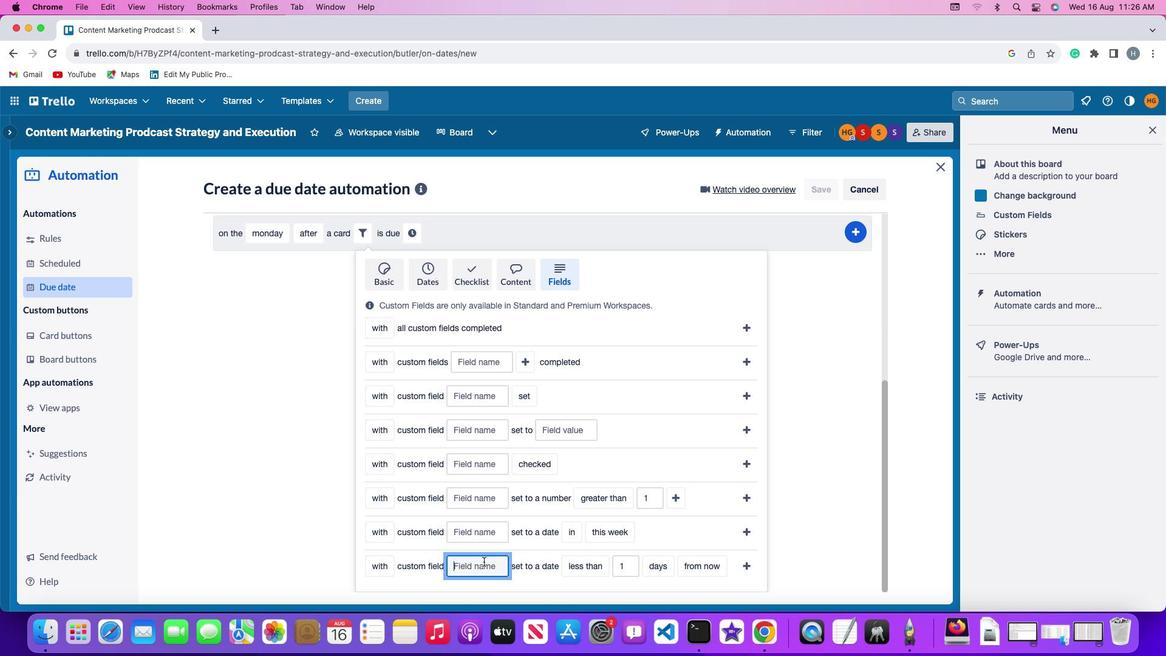 
Action: Key pressed Key.shift'R''e''s''u''m''e'
Screenshot: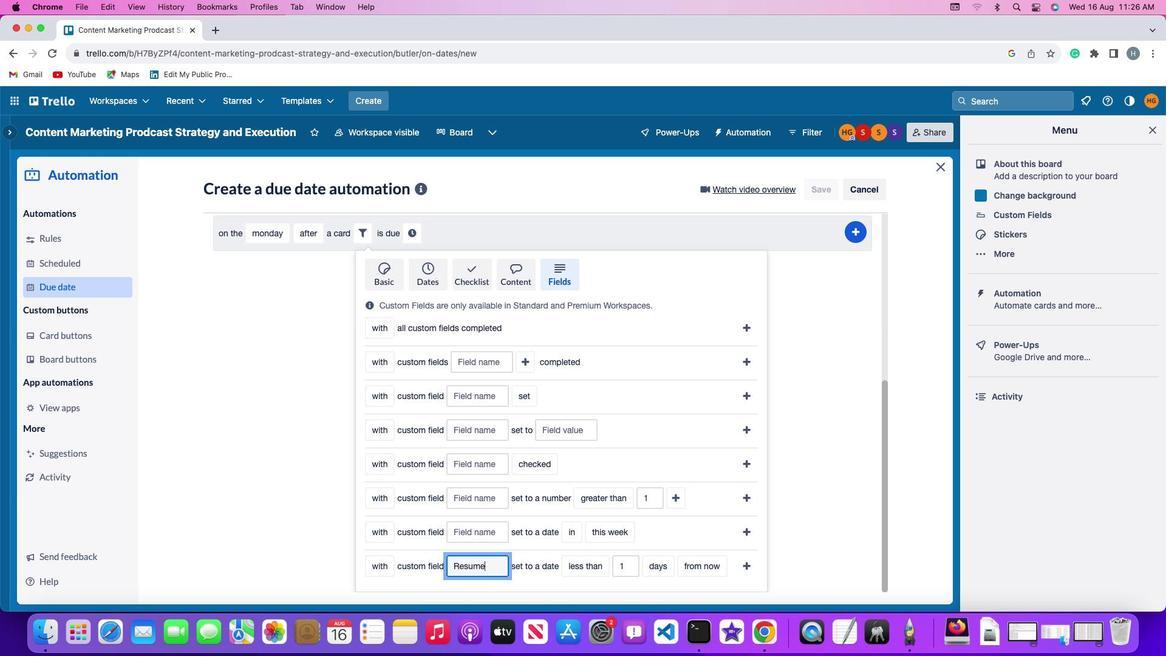 
Action: Mouse moved to (589, 561)
Screenshot: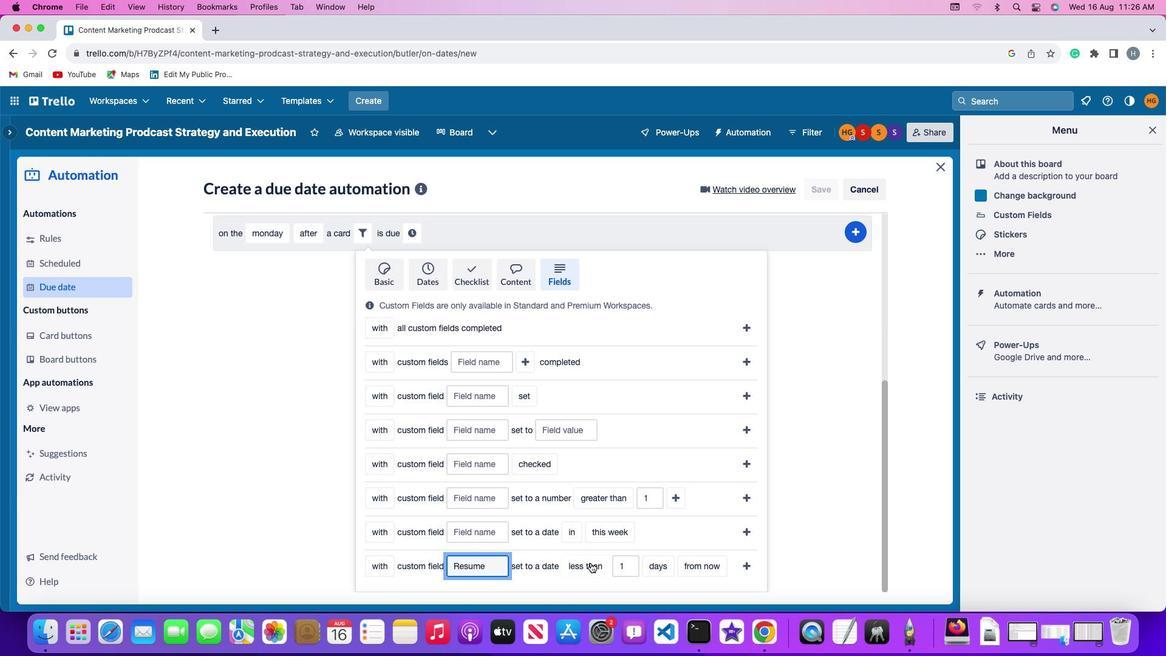 
Action: Mouse pressed left at (589, 561)
Screenshot: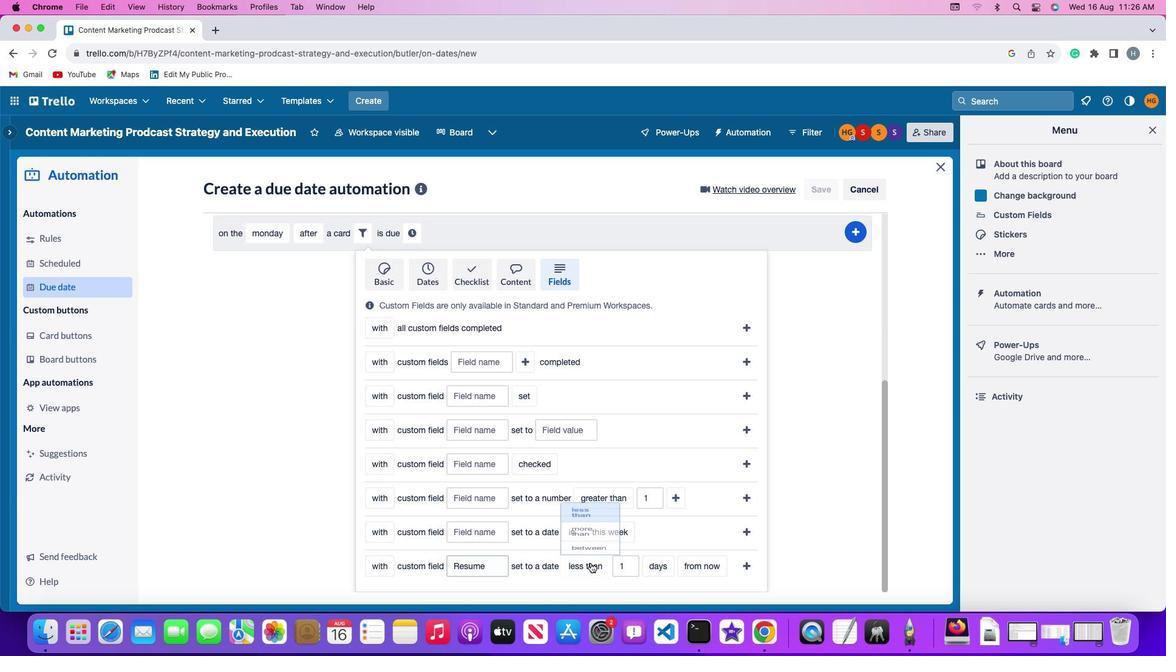 
Action: Mouse moved to (588, 537)
Screenshot: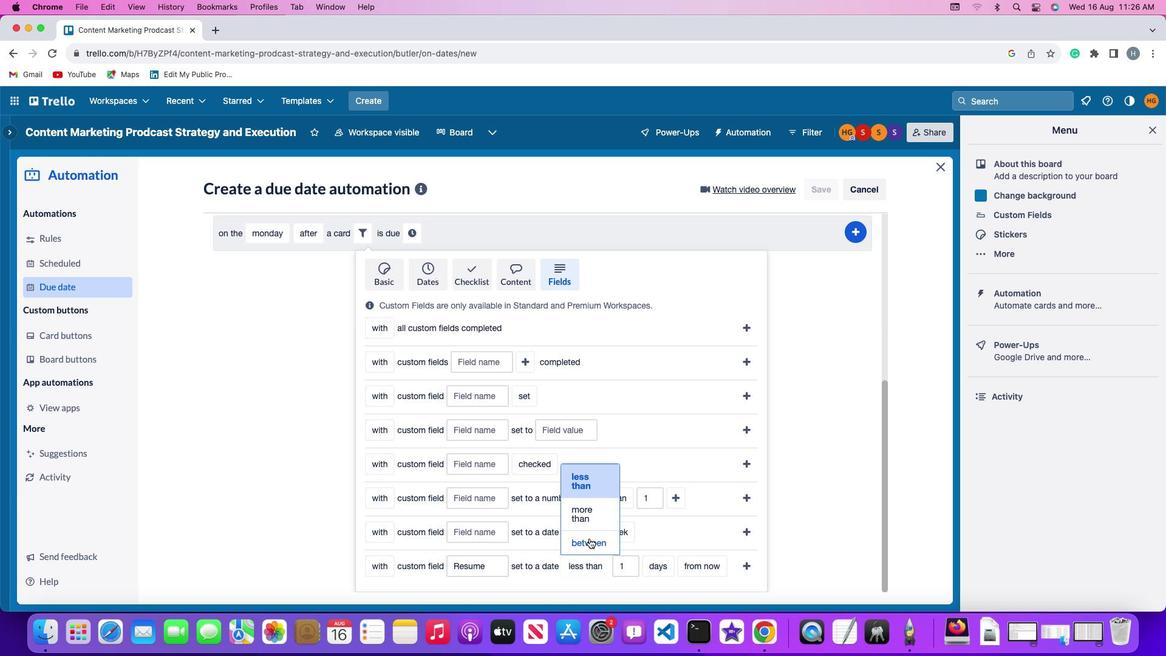 
Action: Mouse pressed left at (588, 537)
Screenshot: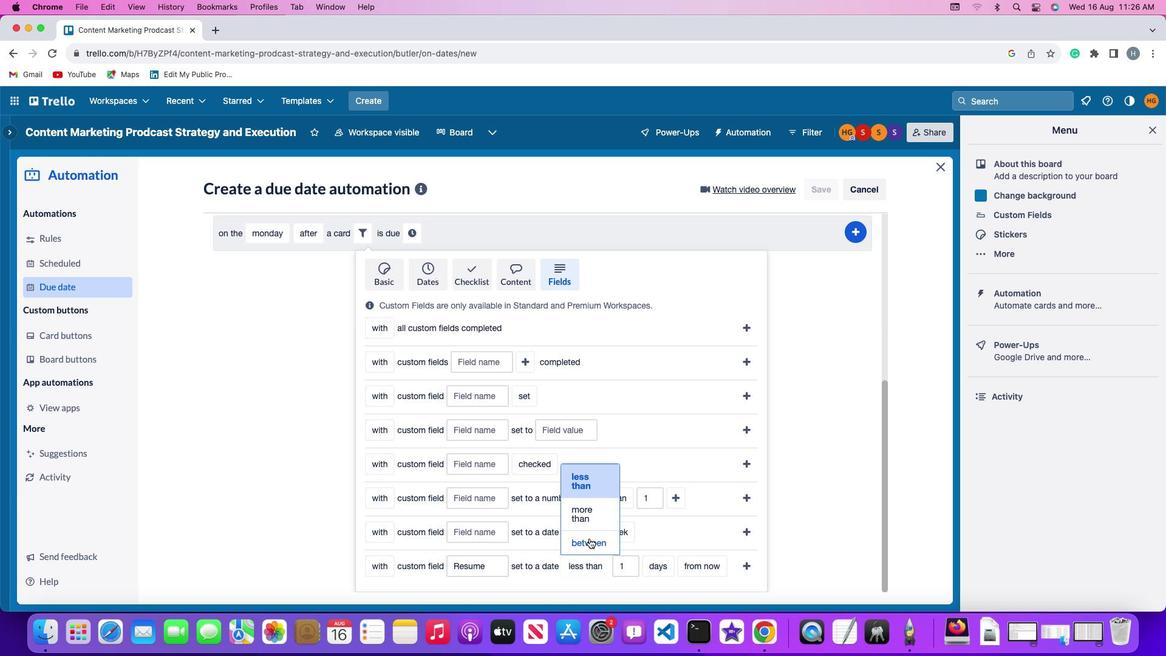 
Action: Mouse moved to (633, 563)
Screenshot: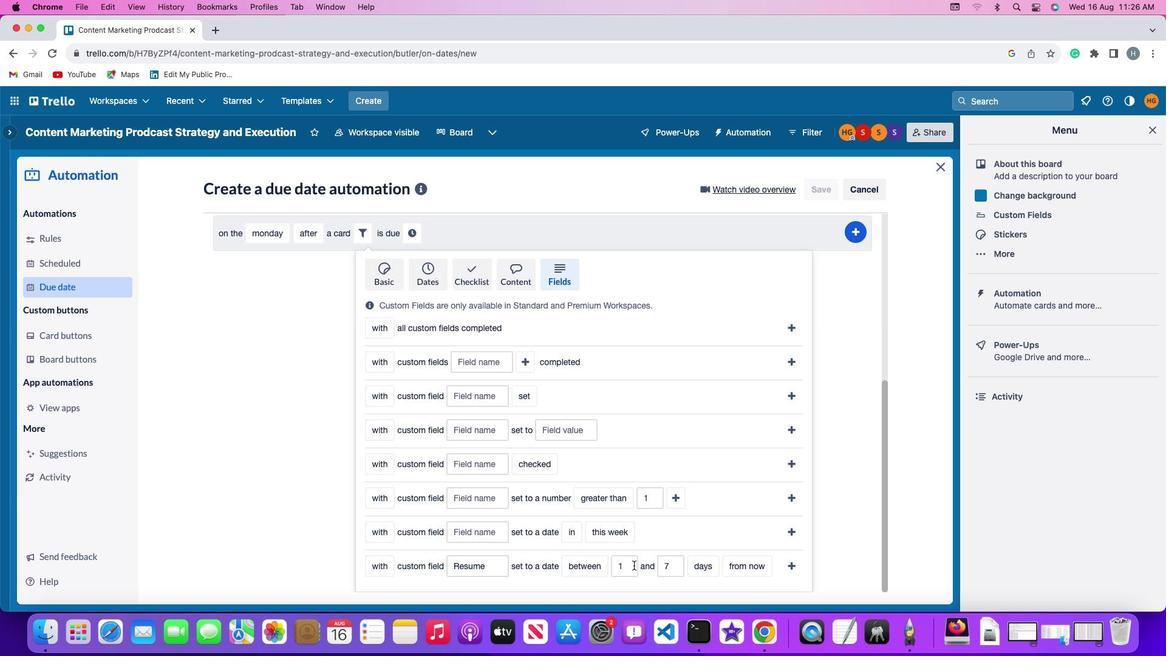
Action: Mouse pressed left at (633, 563)
Screenshot: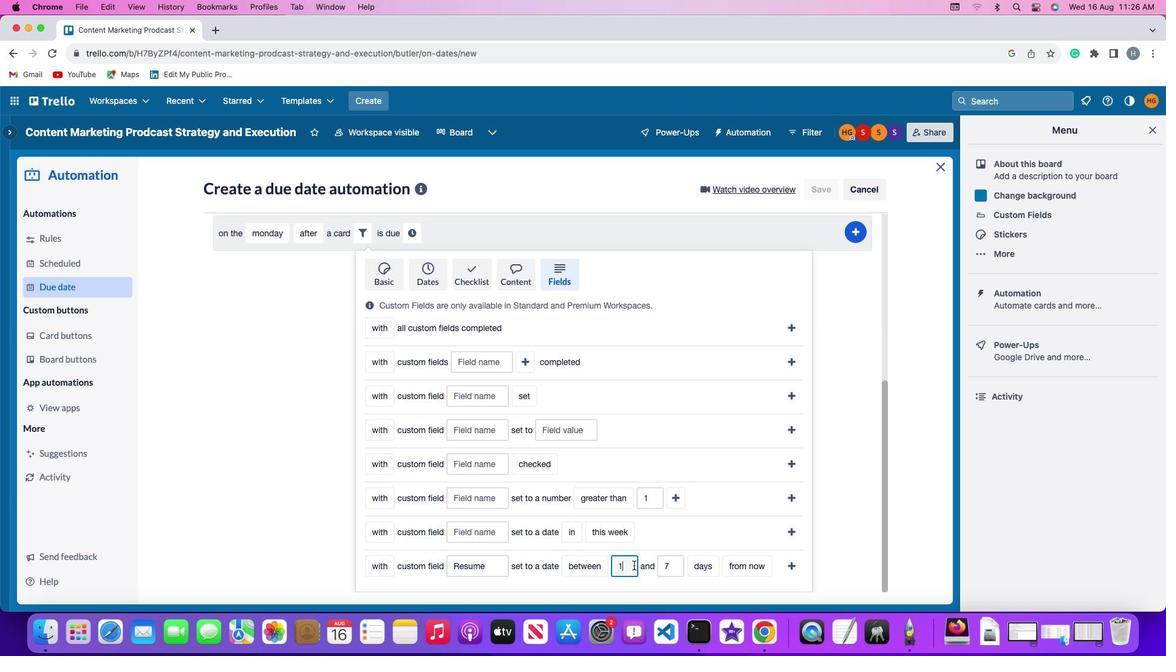 
Action: Key pressed Key.backspace'1'
Screenshot: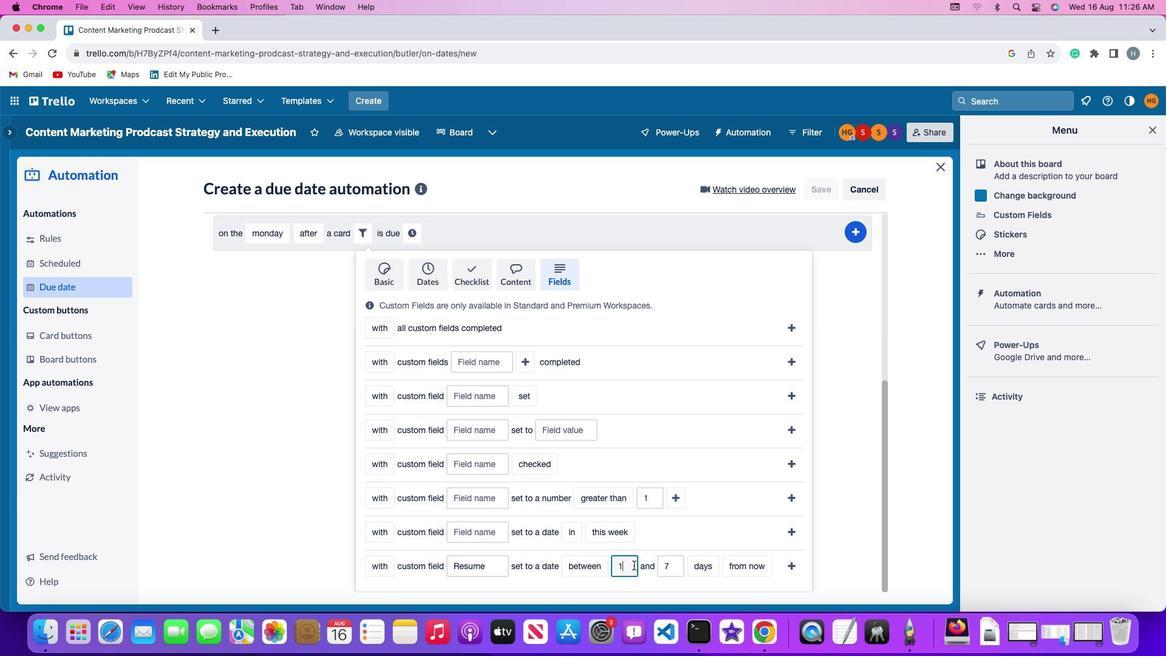 
Action: Mouse moved to (675, 564)
Screenshot: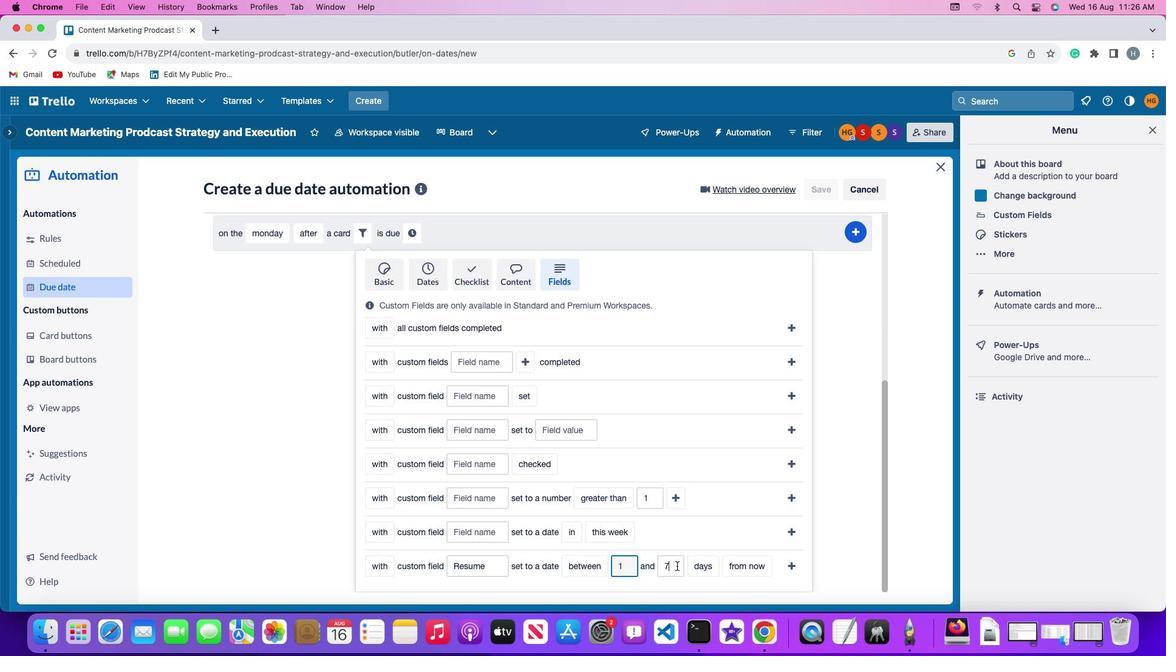 
Action: Mouse pressed left at (675, 564)
Screenshot: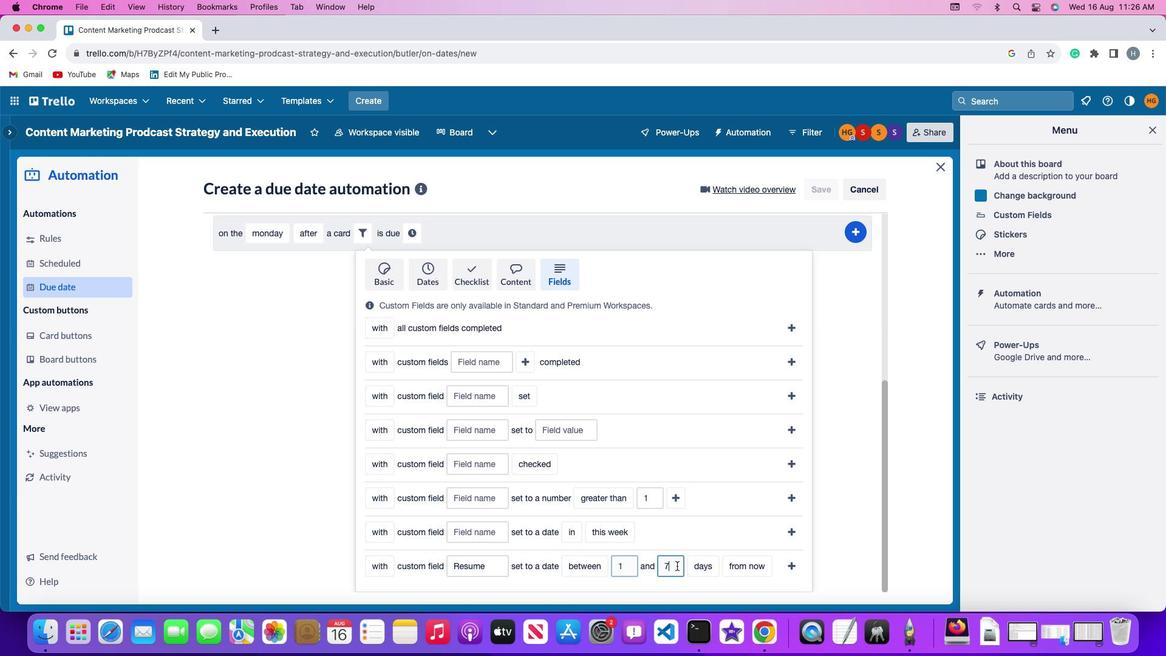 
Action: Key pressed Key.backspace'7'
Screenshot: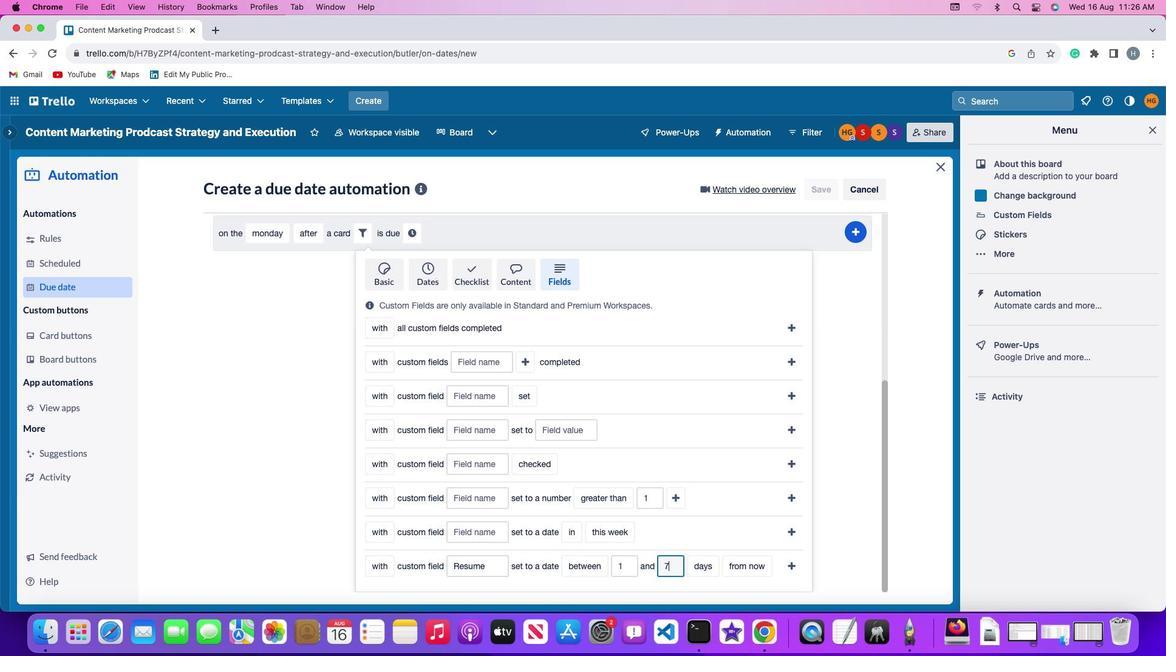 
Action: Mouse moved to (700, 563)
Screenshot: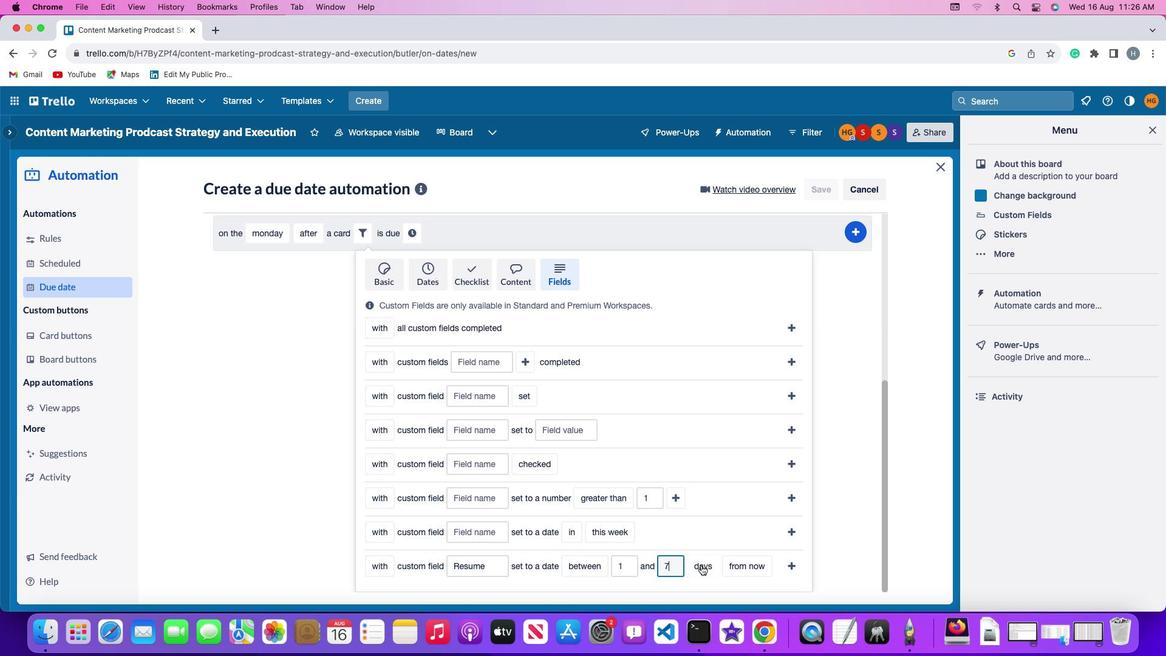 
Action: Mouse pressed left at (700, 563)
Screenshot: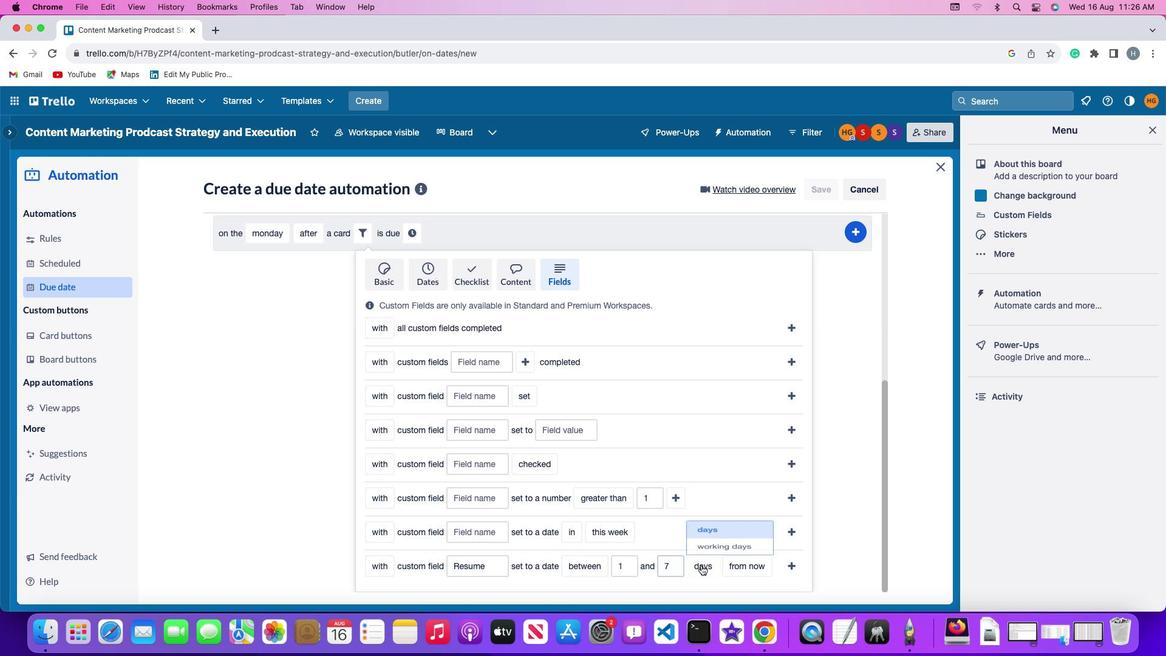 
Action: Mouse moved to (721, 519)
Screenshot: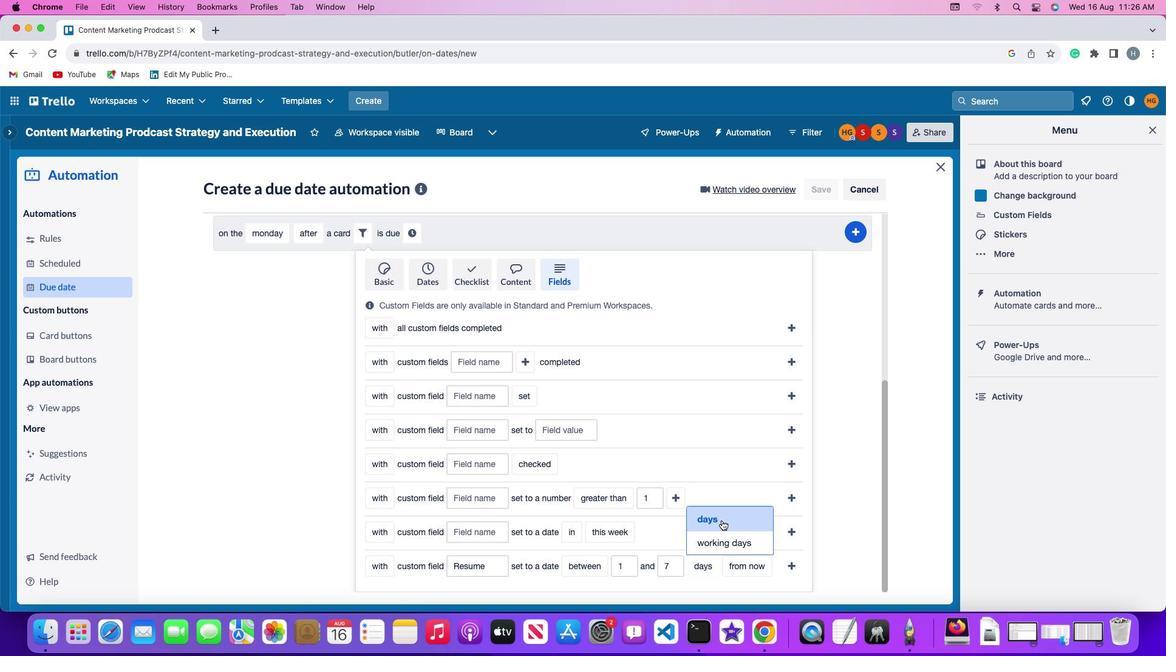 
Action: Mouse pressed left at (721, 519)
Screenshot: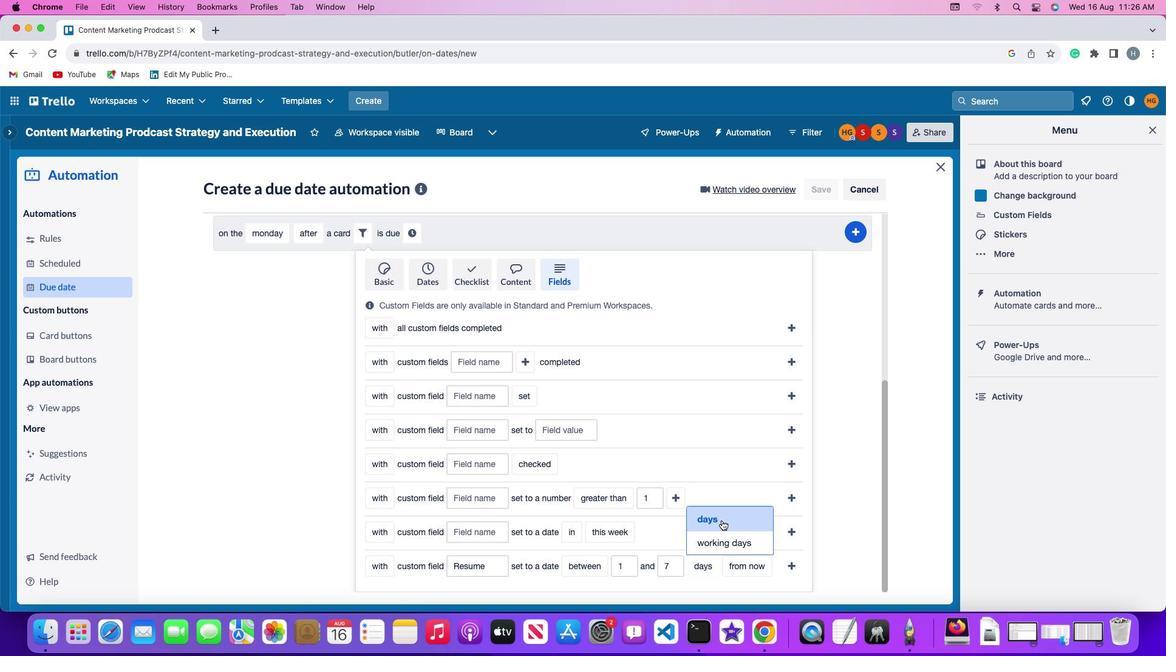 
Action: Mouse moved to (746, 560)
Screenshot: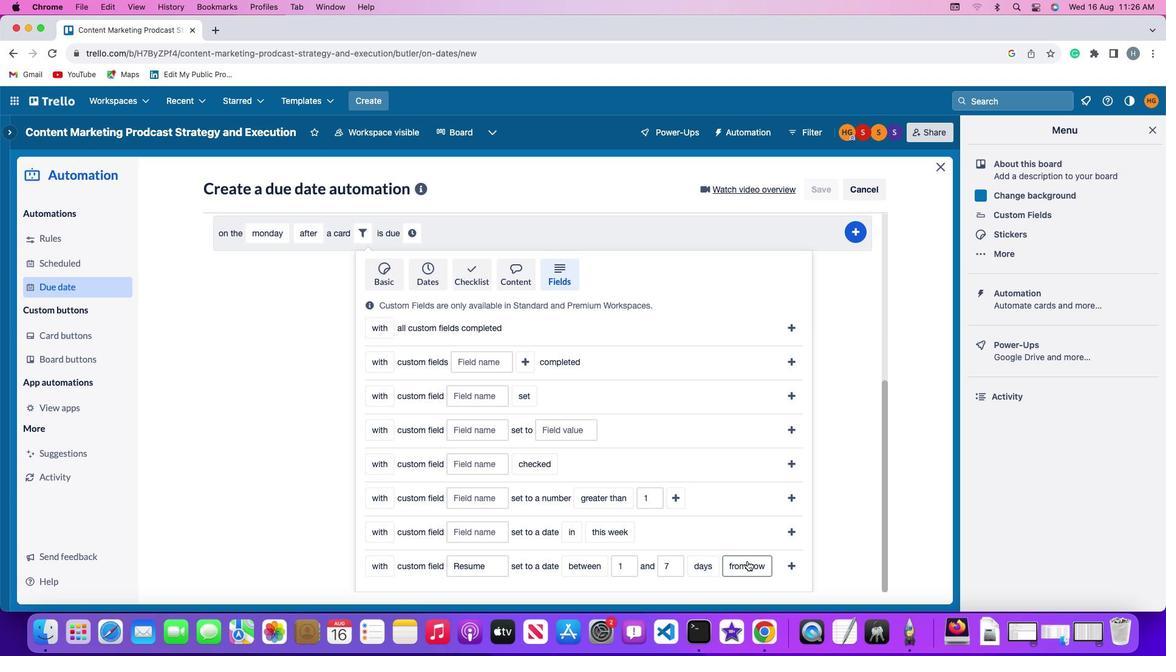 
Action: Mouse pressed left at (746, 560)
Screenshot: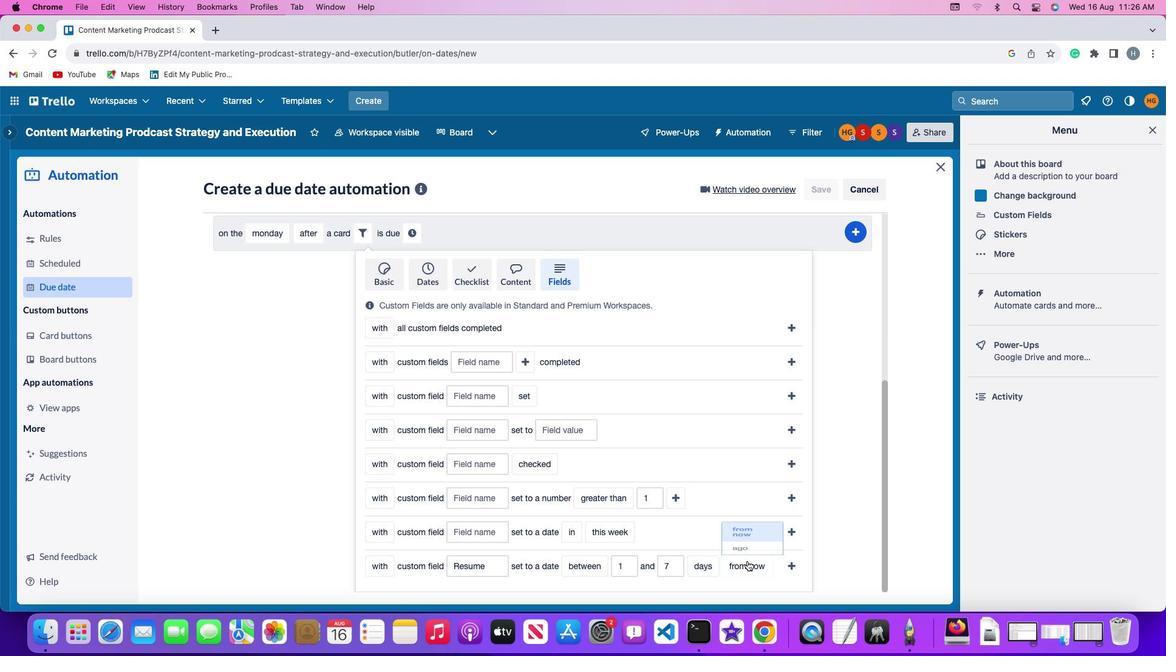 
Action: Mouse moved to (742, 513)
Screenshot: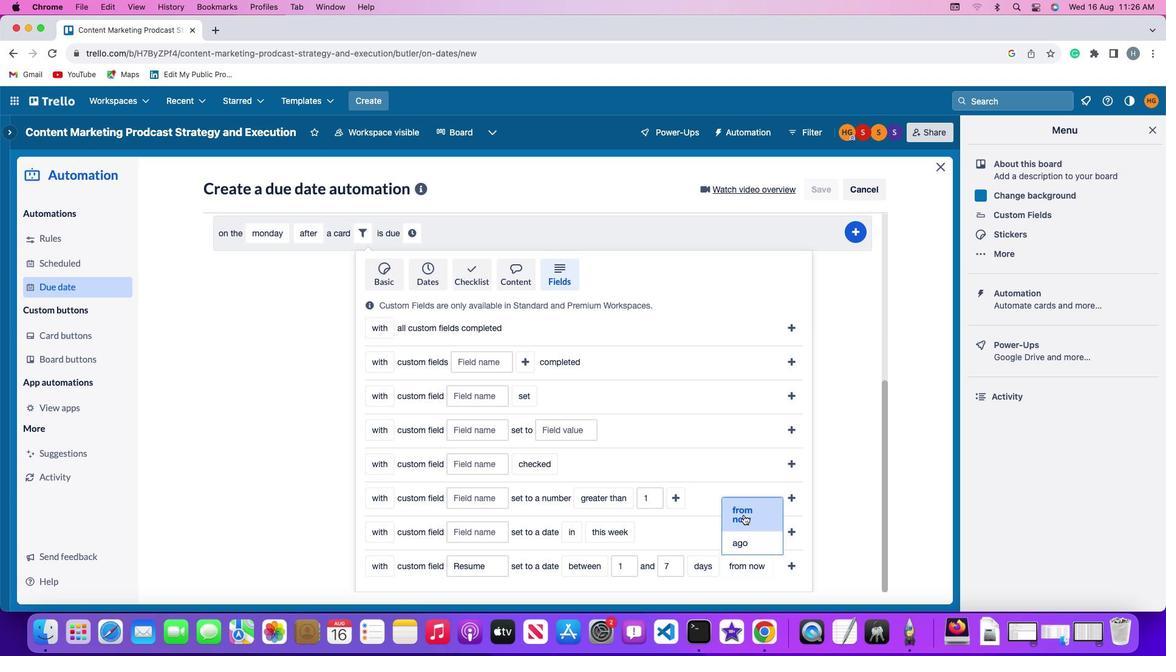 
Action: Mouse pressed left at (742, 513)
Screenshot: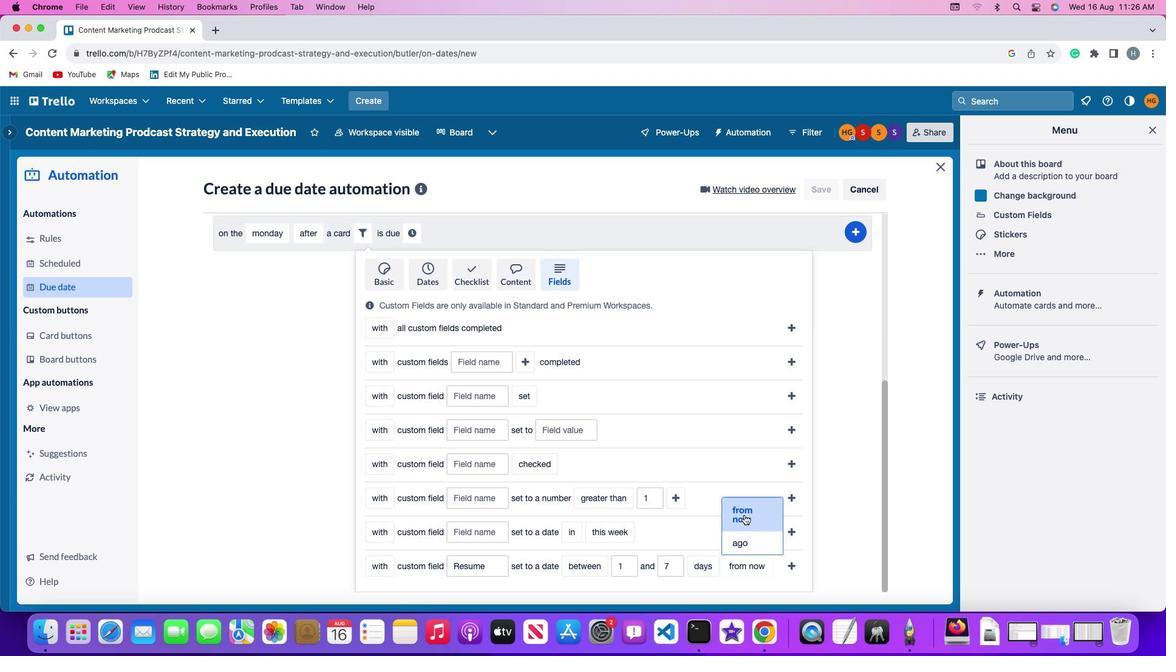 
Action: Mouse moved to (794, 561)
Screenshot: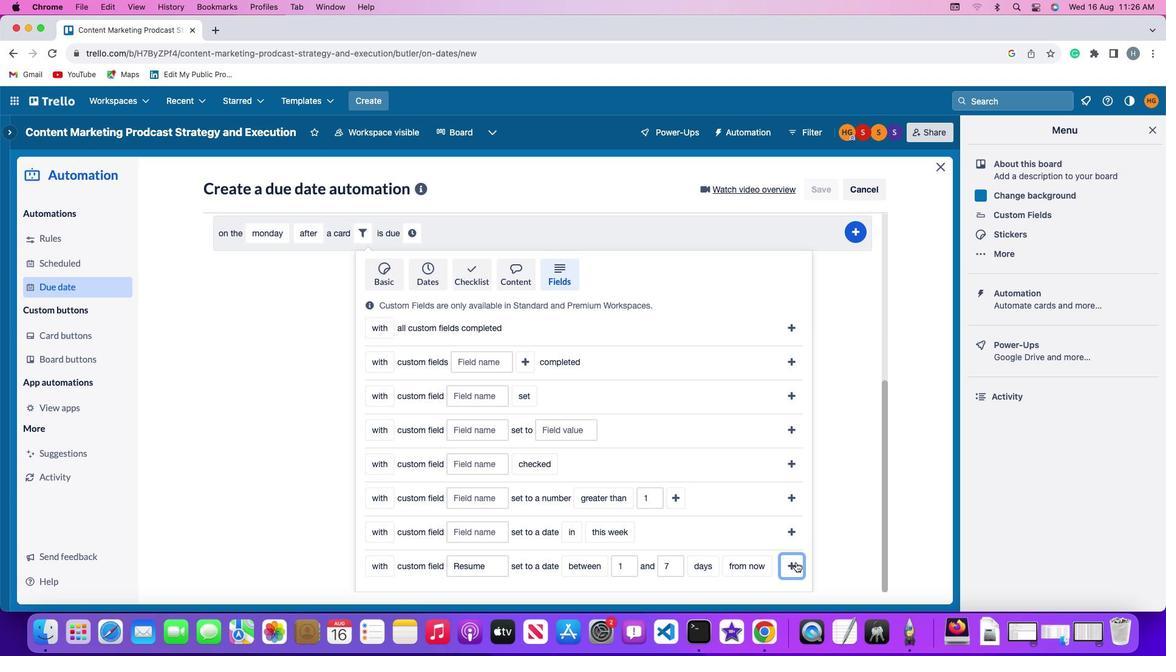 
Action: Mouse pressed left at (794, 561)
Screenshot: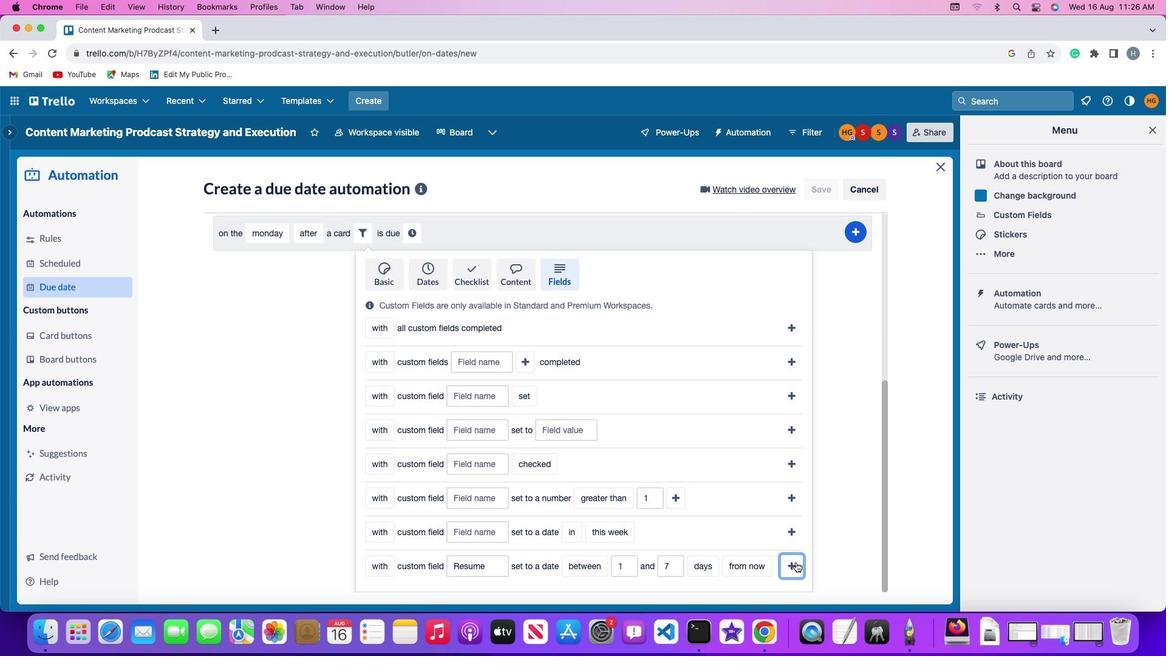 
Action: Mouse moved to (722, 522)
Screenshot: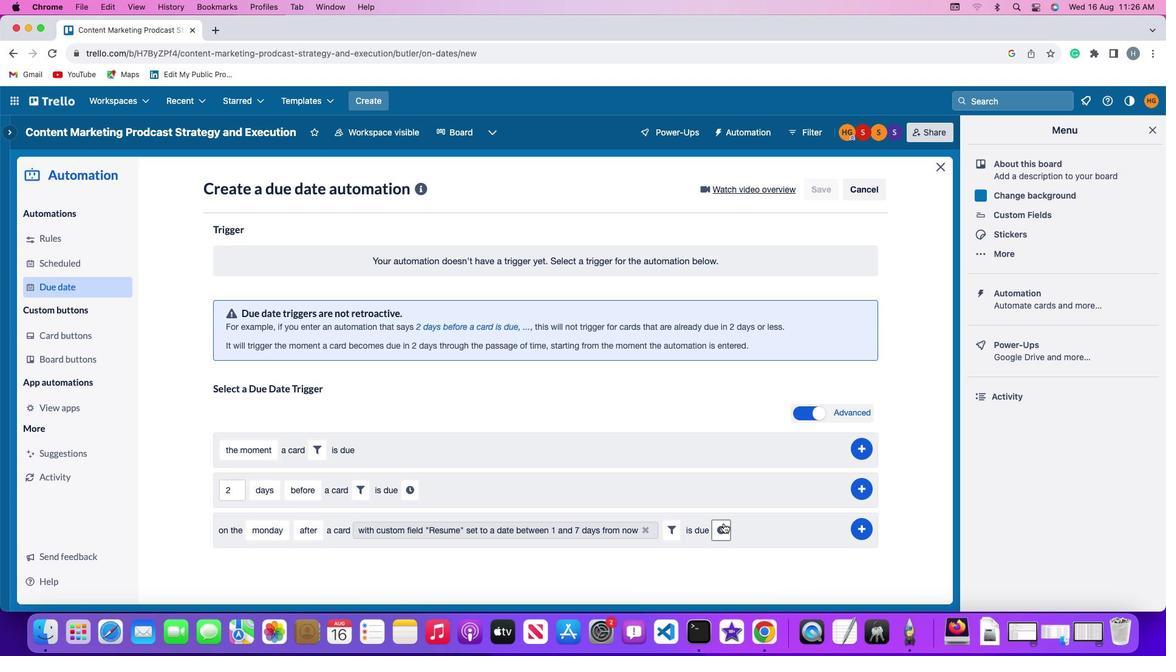
Action: Mouse pressed left at (722, 522)
Screenshot: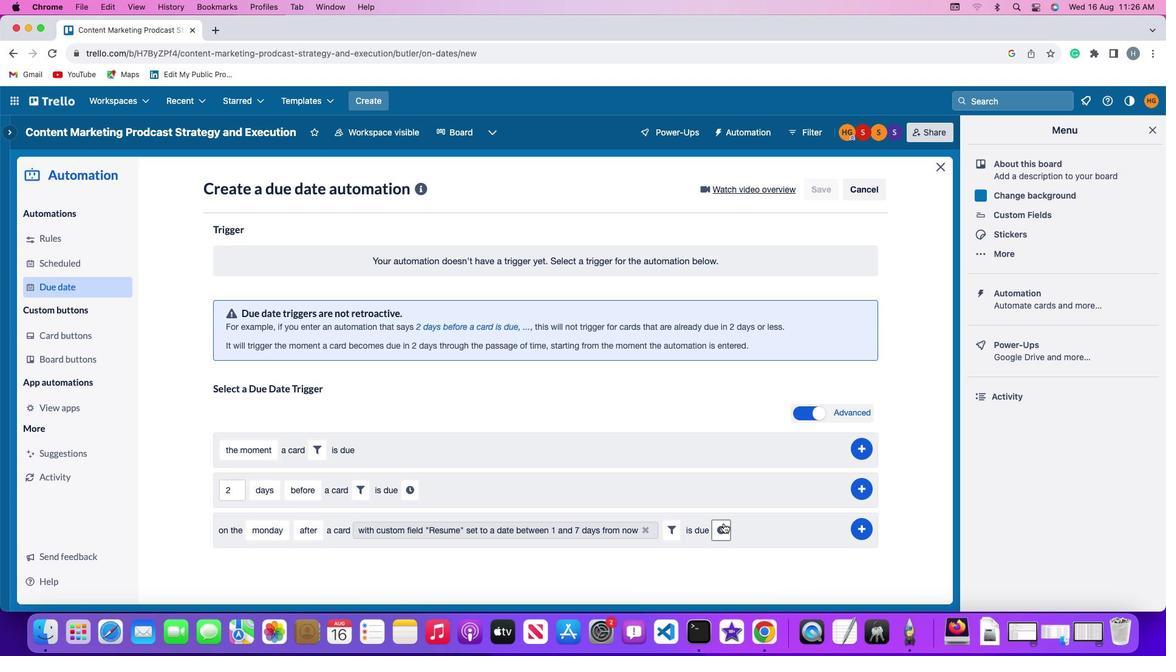 
Action: Mouse moved to (741, 530)
Screenshot: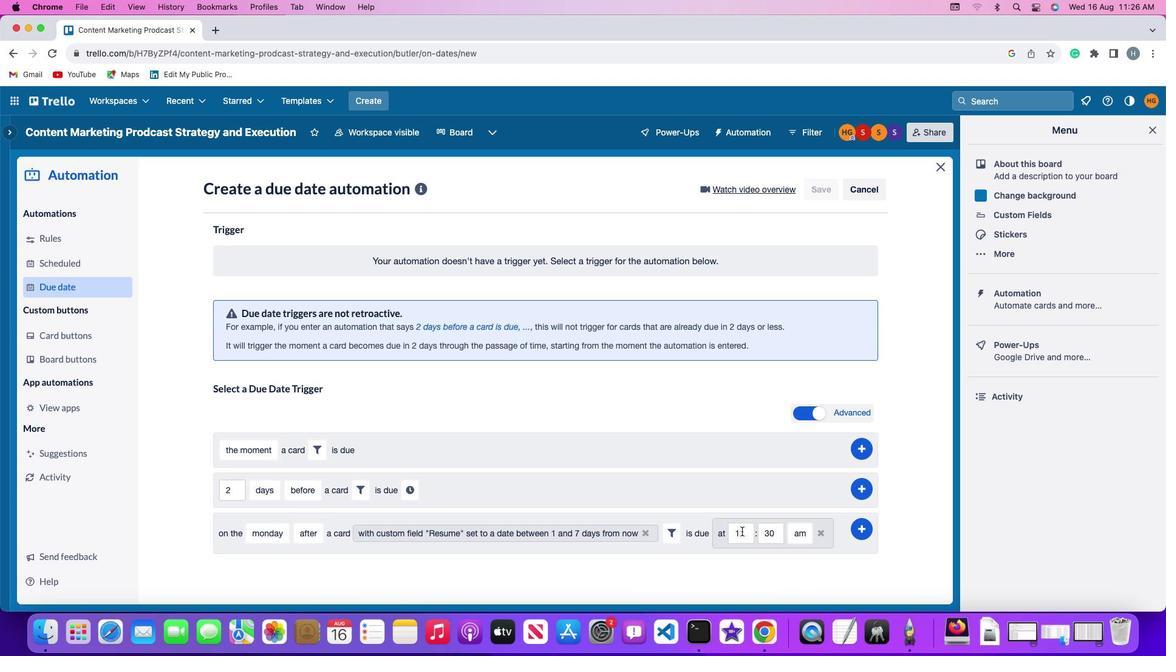 
Action: Mouse pressed left at (741, 530)
Screenshot: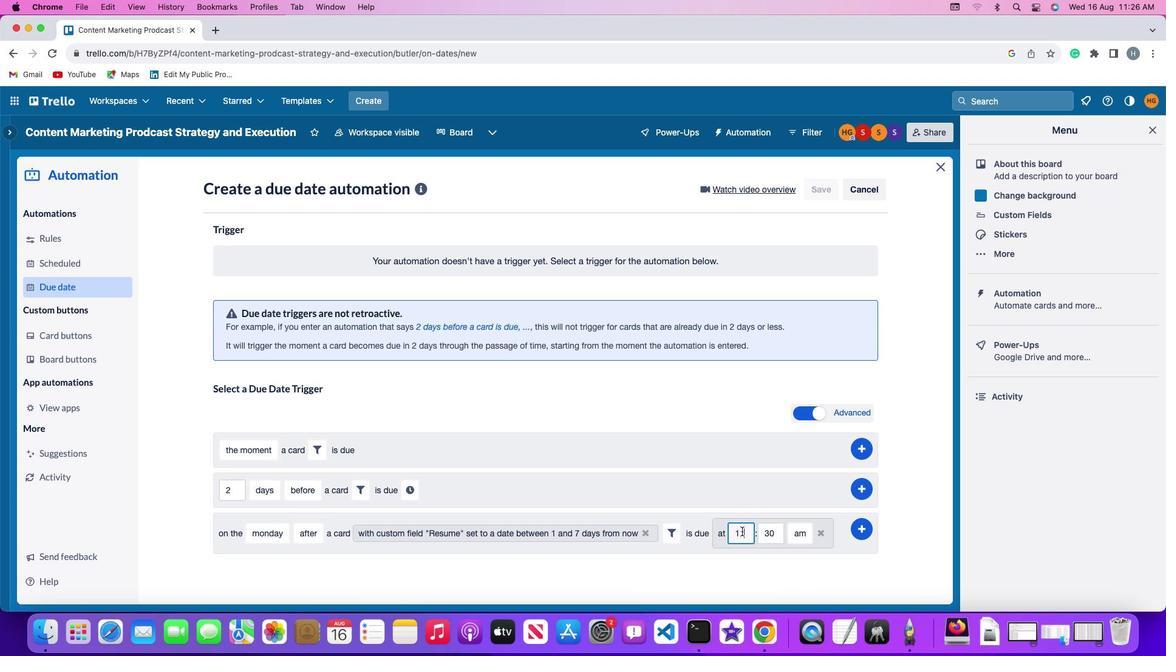 
Action: Mouse moved to (744, 530)
Screenshot: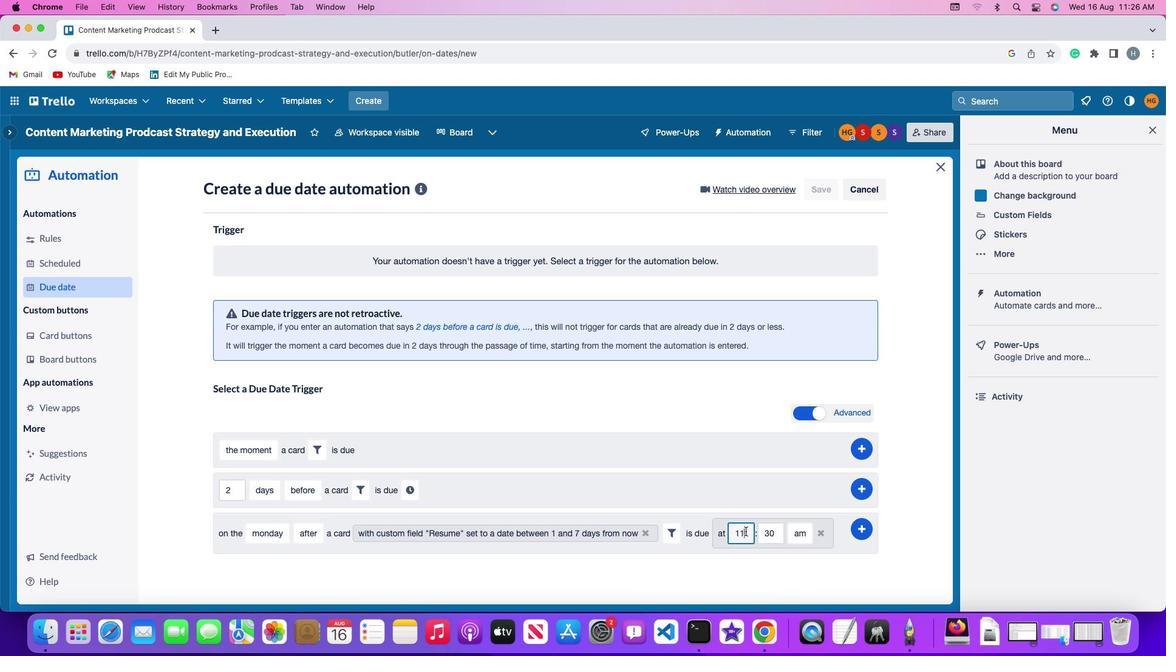 
Action: Key pressed Key.backspaceKey.backspace'1''1'
Screenshot: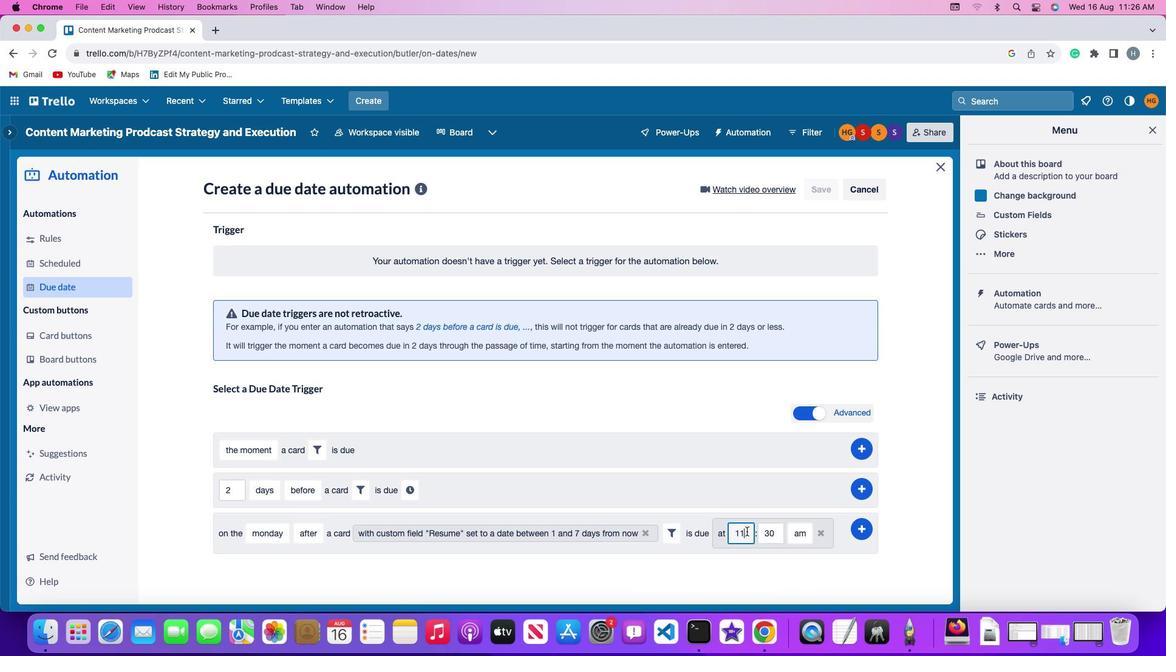 
Action: Mouse moved to (775, 531)
Screenshot: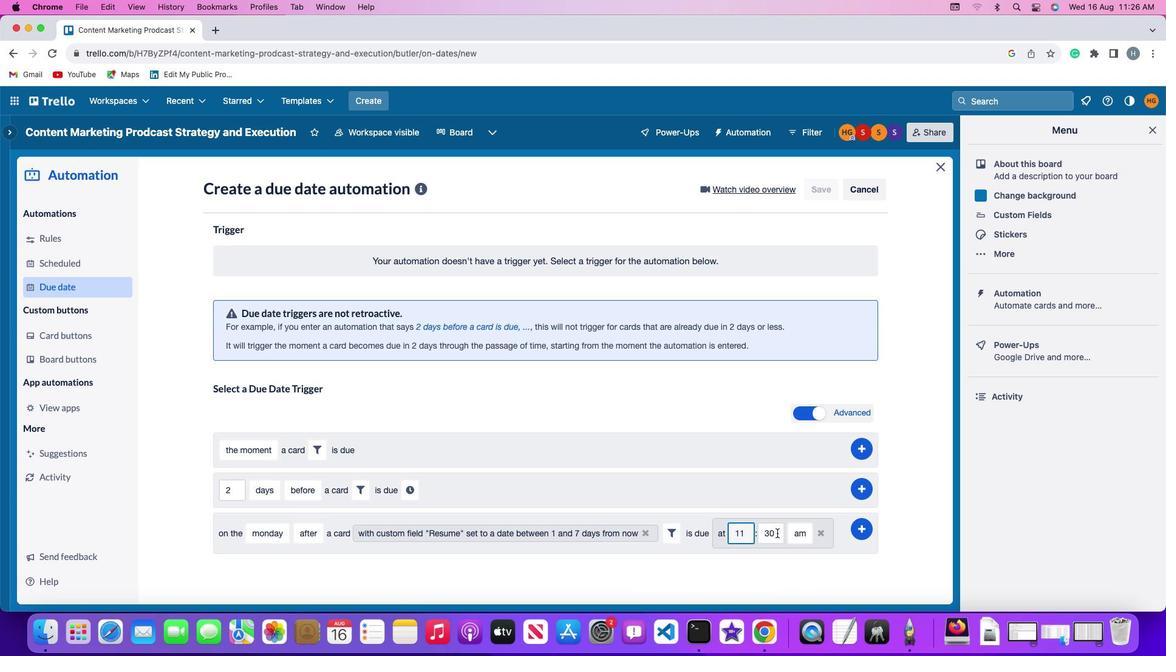 
Action: Mouse pressed left at (775, 531)
Screenshot: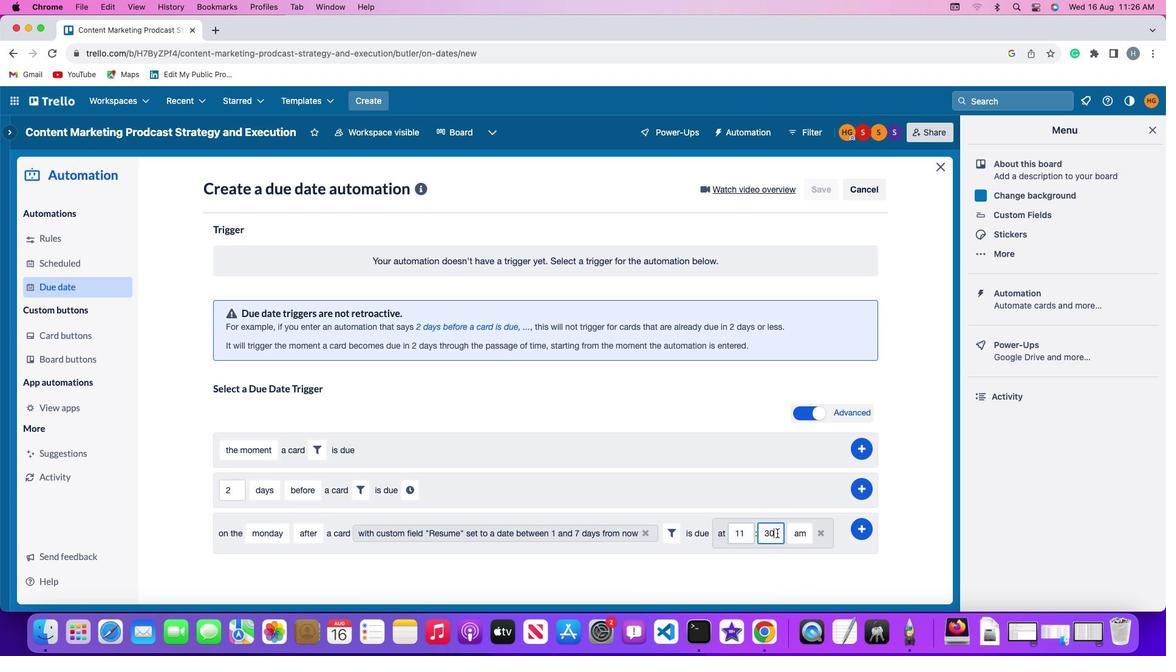 
Action: Mouse moved to (775, 531)
Screenshot: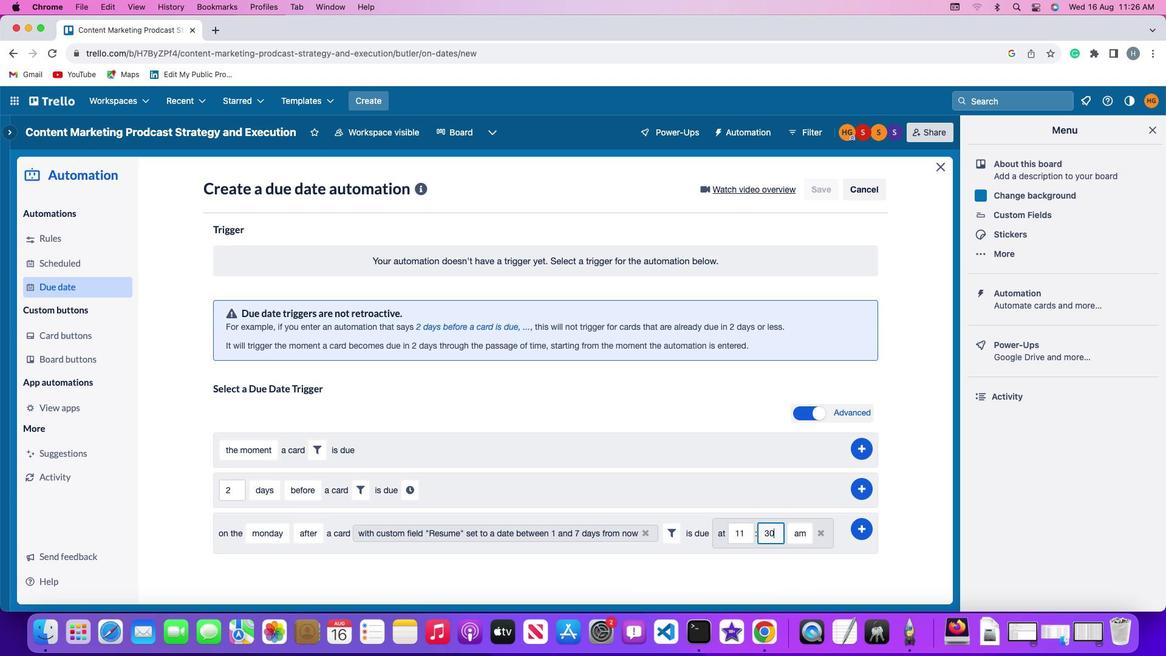 
Action: Key pressed Key.backspaceKey.backspace
Screenshot: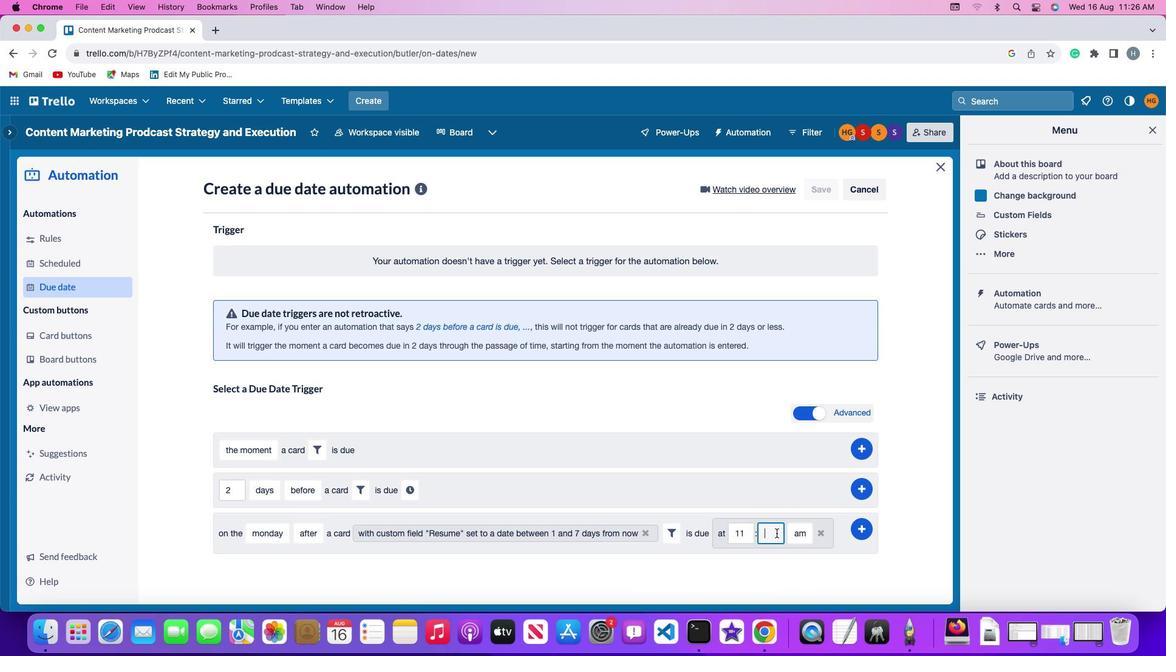 
Action: Mouse moved to (776, 532)
Screenshot: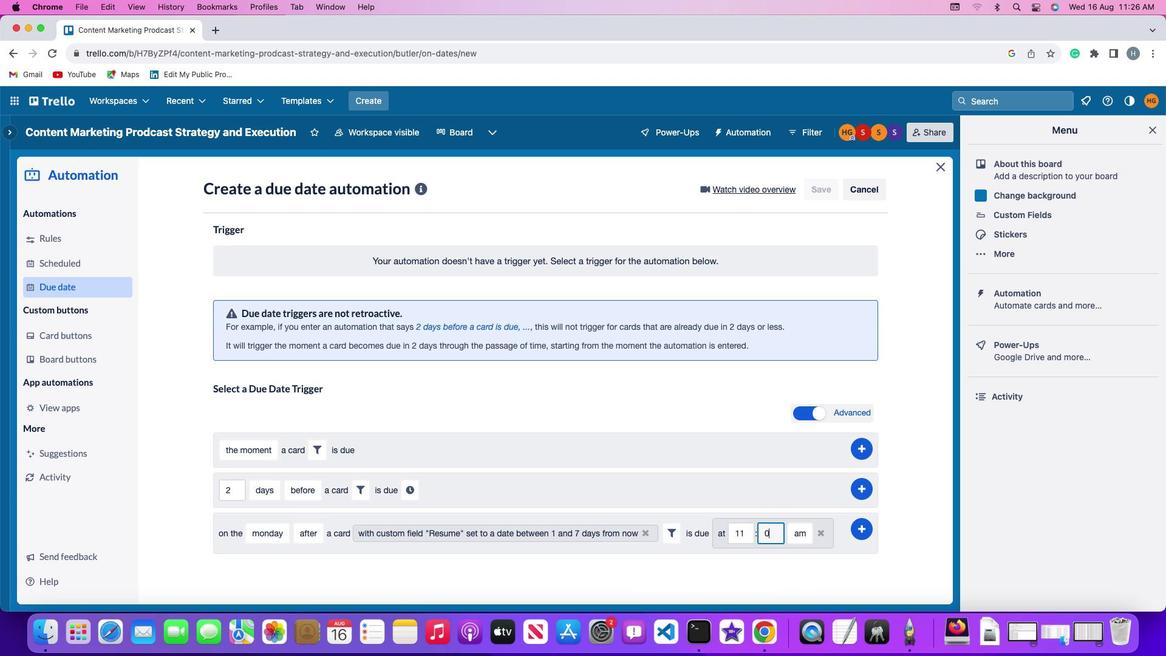 
Action: Key pressed '0''0'
Screenshot: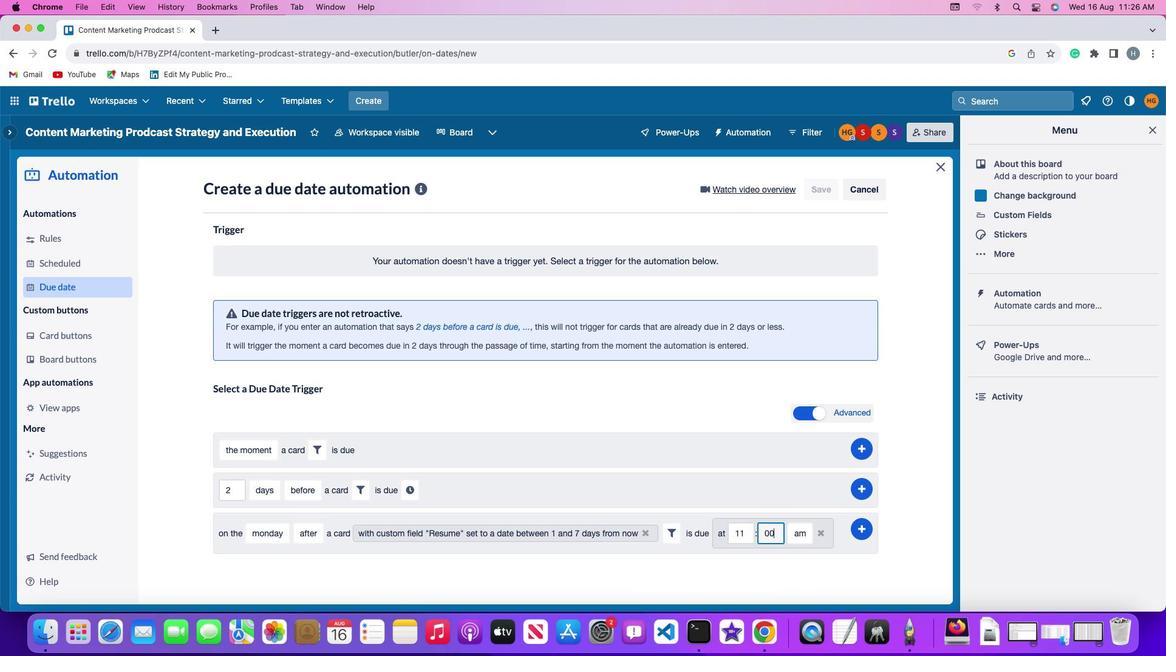 
Action: Mouse moved to (806, 533)
Screenshot: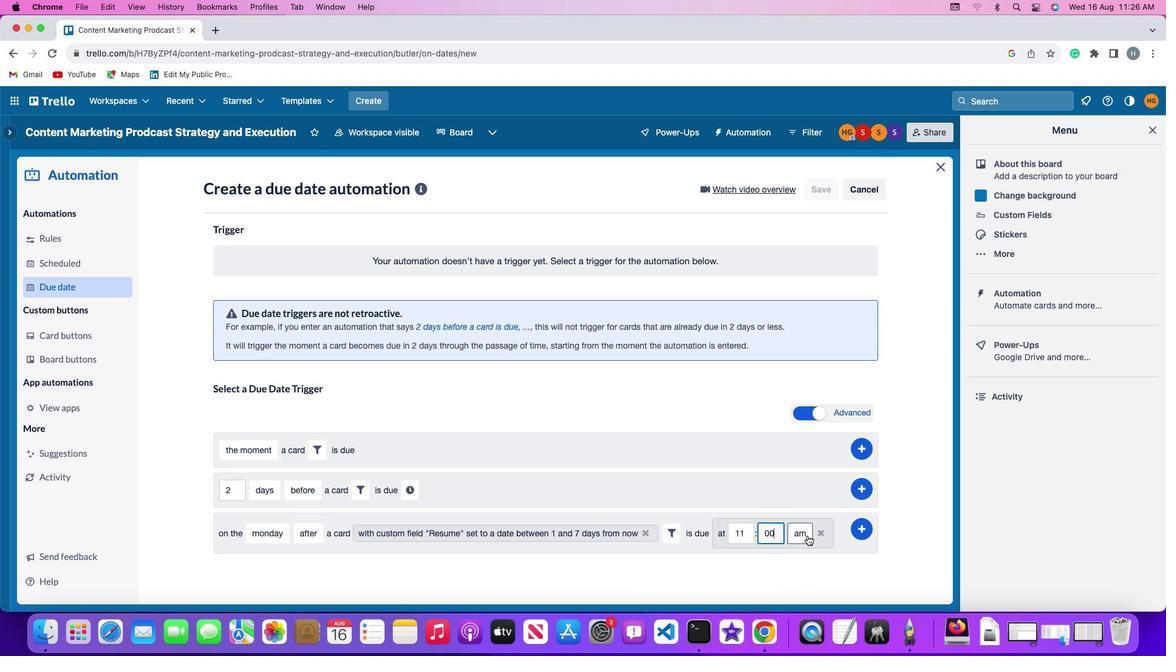 
Action: Mouse pressed left at (806, 533)
Screenshot: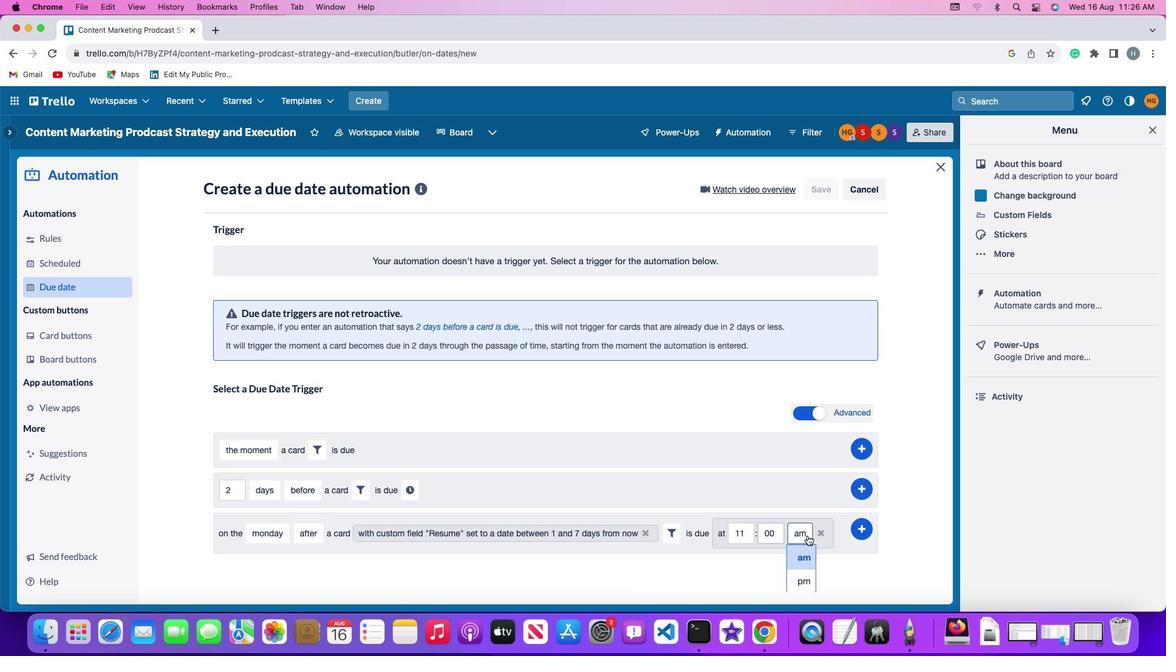 
Action: Mouse moved to (804, 552)
Screenshot: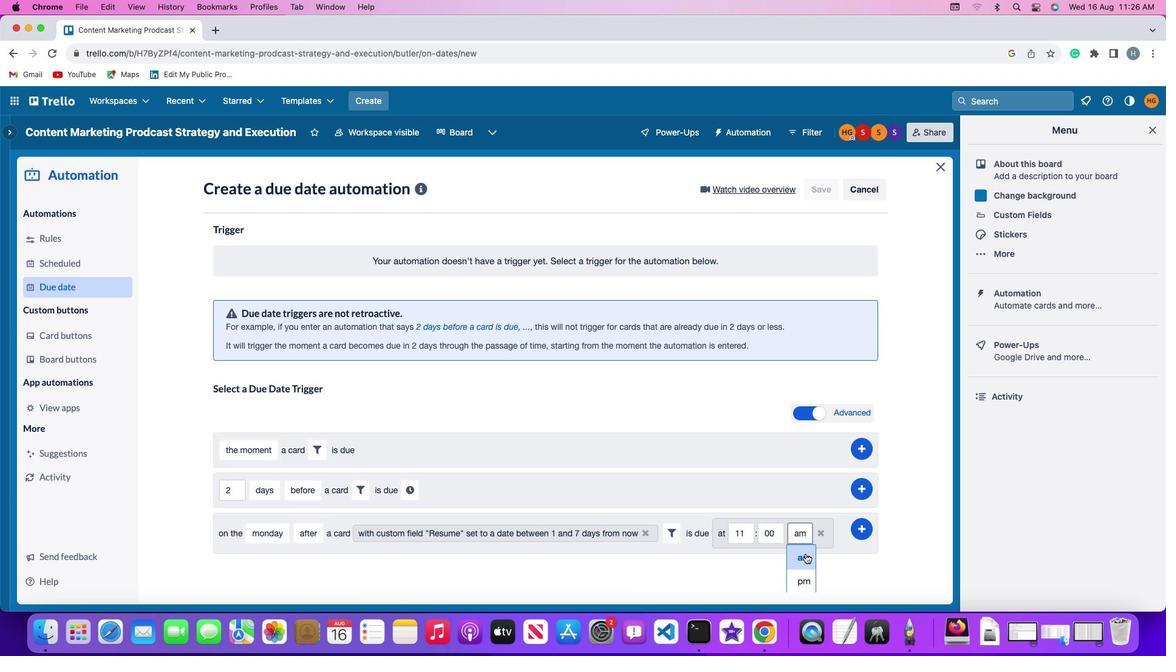 
Action: Mouse pressed left at (804, 552)
Screenshot: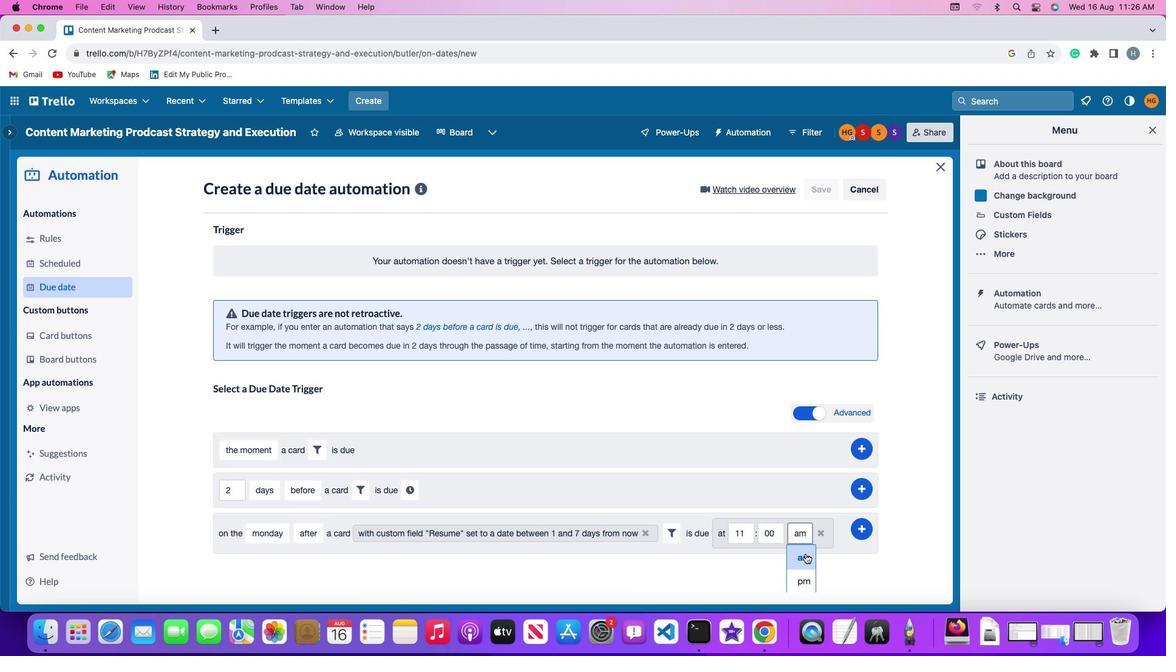 
Action: Mouse moved to (861, 525)
Screenshot: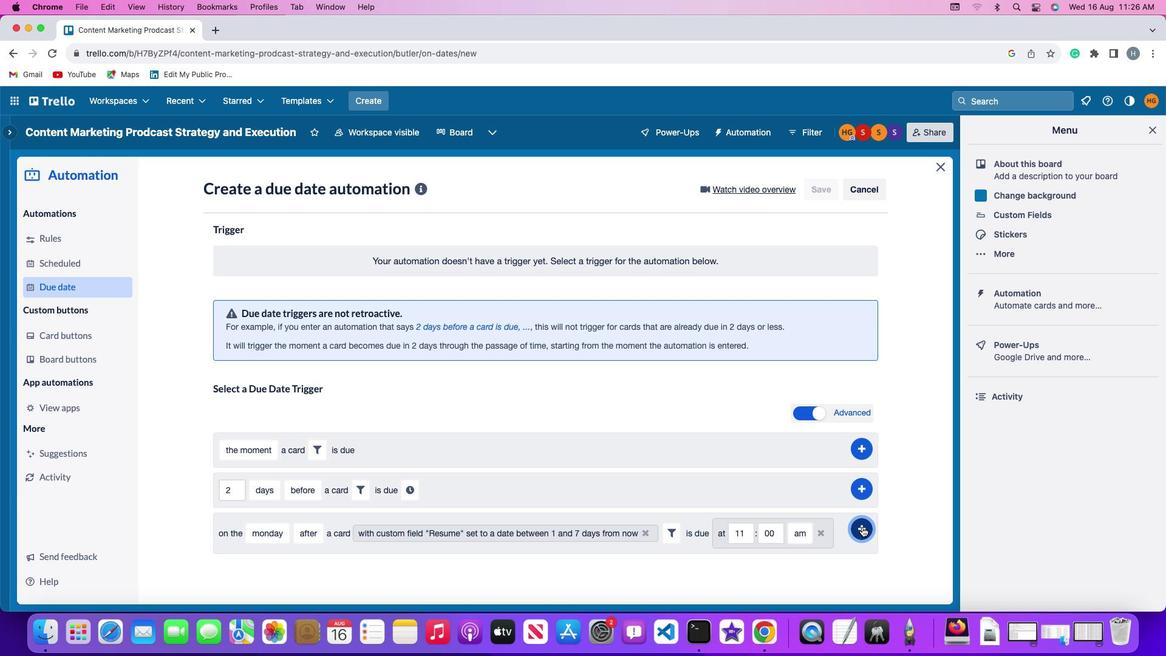 
Action: Mouse pressed left at (861, 525)
Screenshot: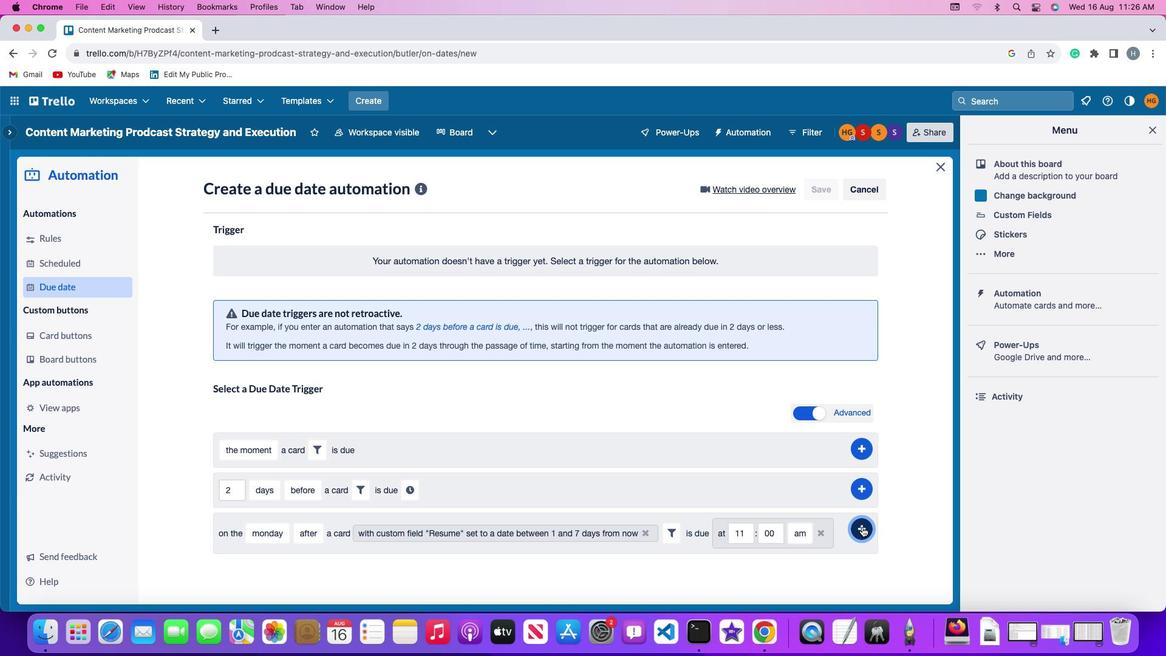 
Action: Mouse moved to (894, 429)
Screenshot: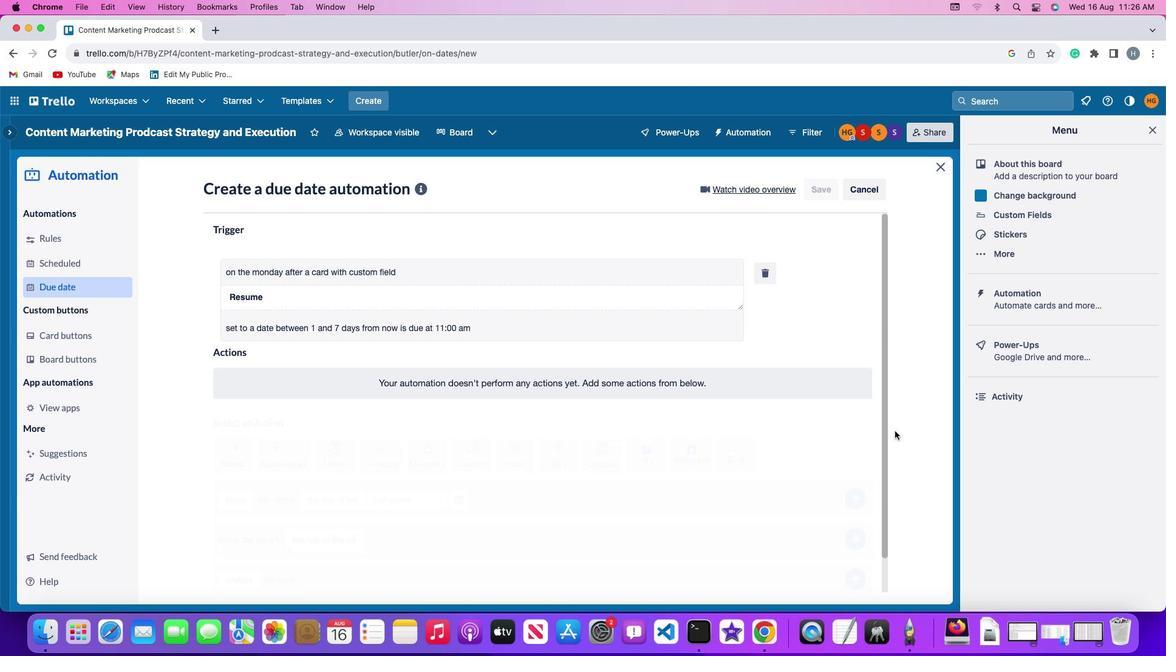 
